 Task: Divide the project into sections like "Executive Summary," "Findings," "Recommendations," and "Appendix."
Action: Mouse moved to (470, 344)
Screenshot: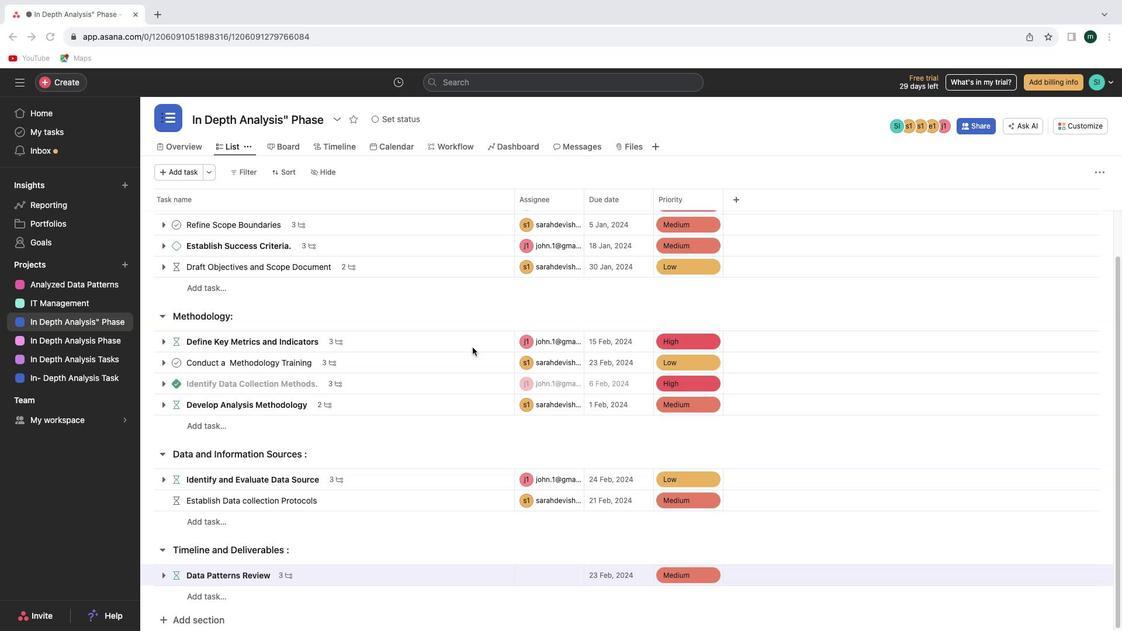 
Action: Mouse scrolled (470, 344) with delta (-2, -1)
Screenshot: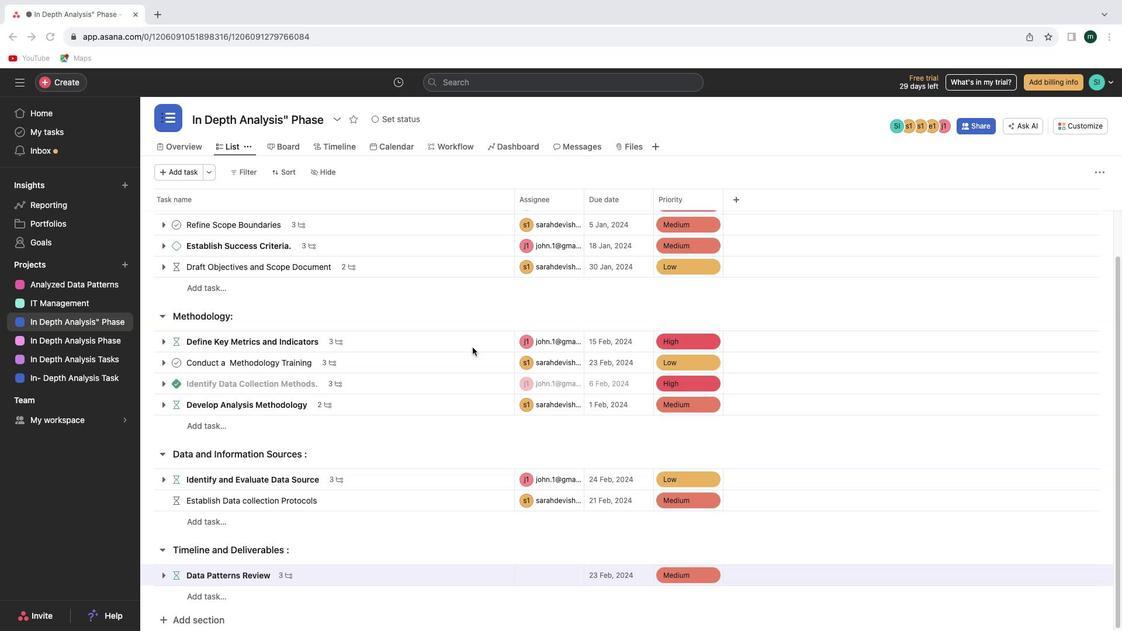 
Action: Mouse moved to (470, 344)
Screenshot: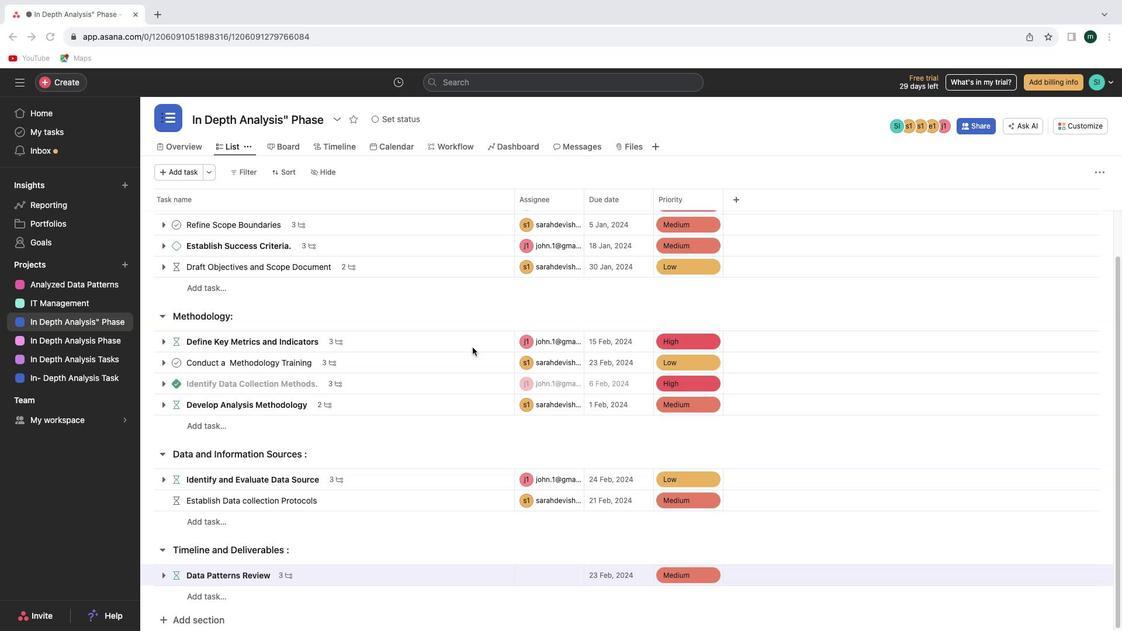
Action: Mouse scrolled (470, 344) with delta (-2, -1)
Screenshot: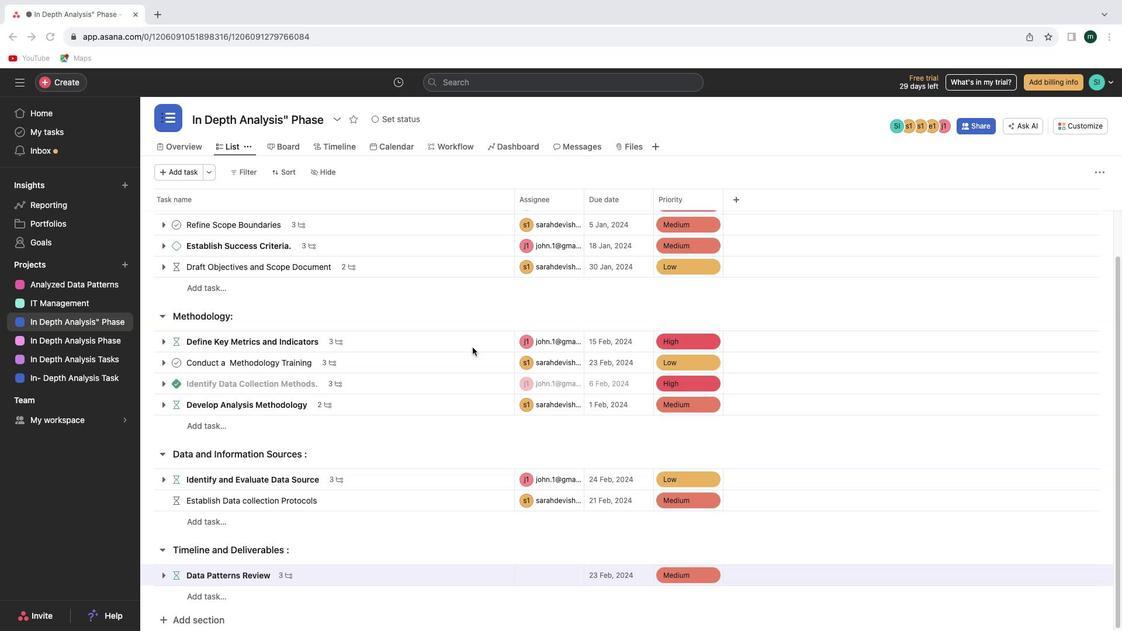 
Action: Mouse moved to (469, 345)
Screenshot: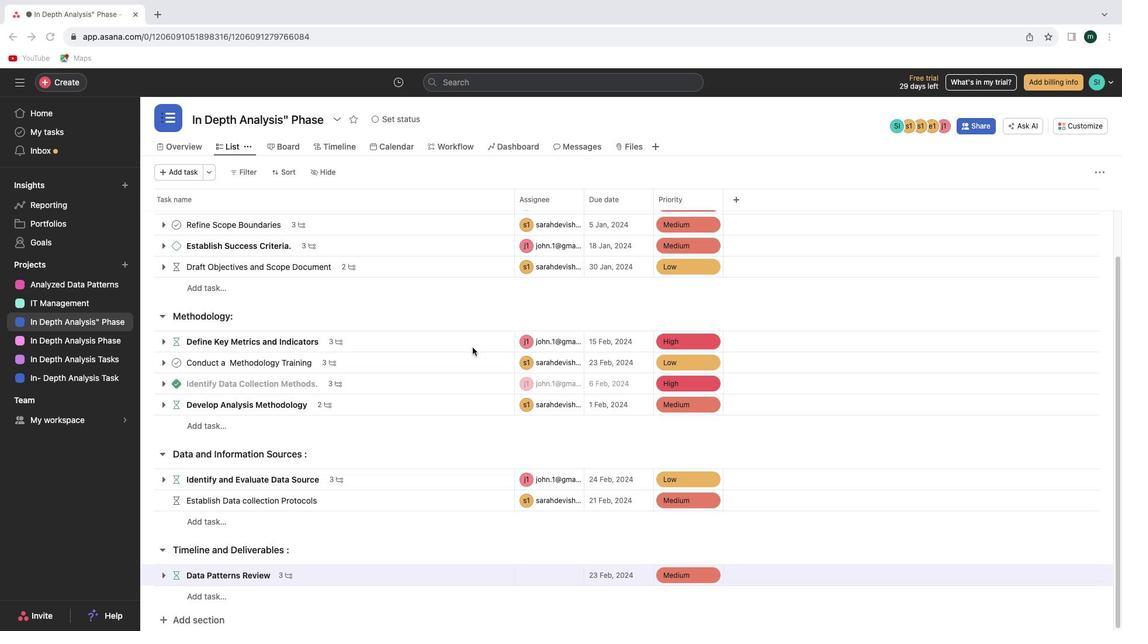 
Action: Mouse scrolled (469, 345) with delta (-2, 0)
Screenshot: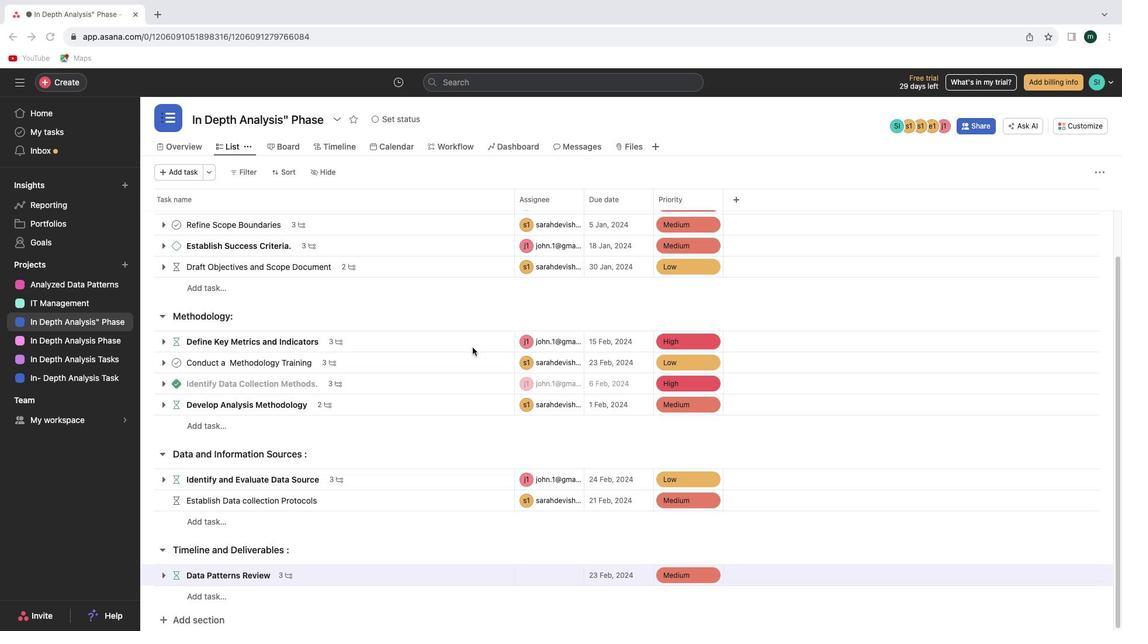 
Action: Mouse moved to (469, 345)
Screenshot: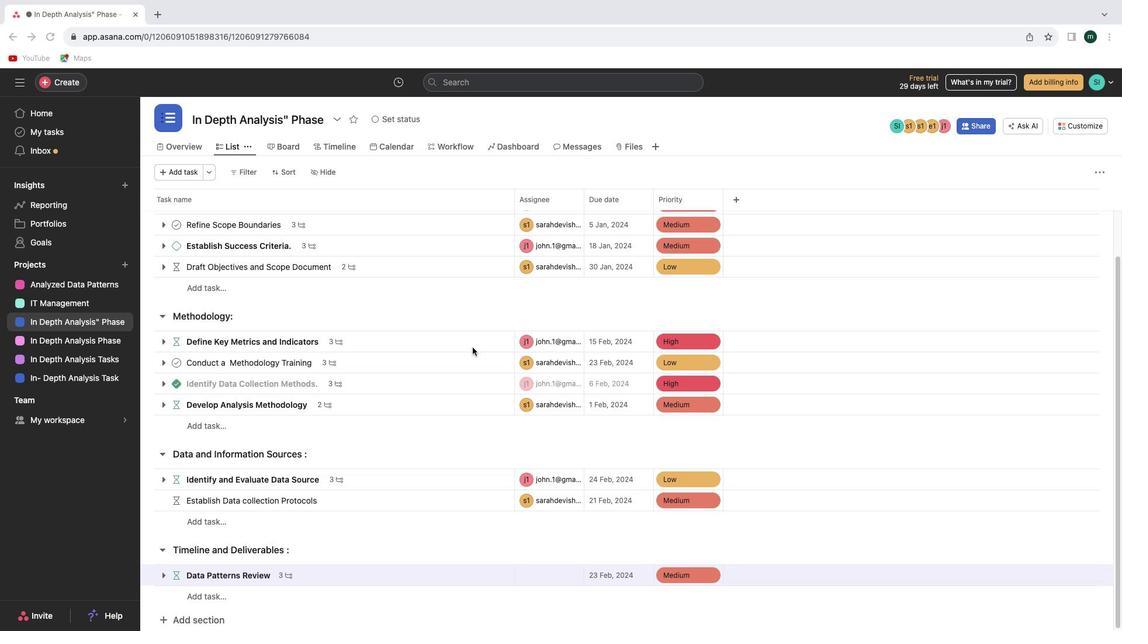
Action: Mouse scrolled (469, 345) with delta (-2, 0)
Screenshot: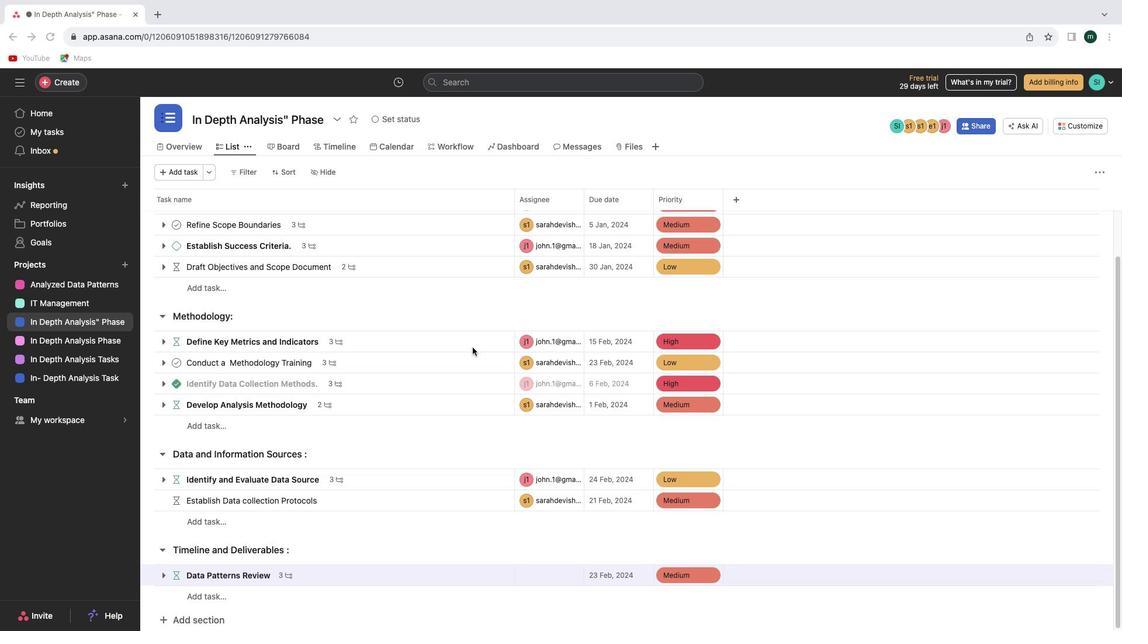 
Action: Mouse moved to (468, 347)
Screenshot: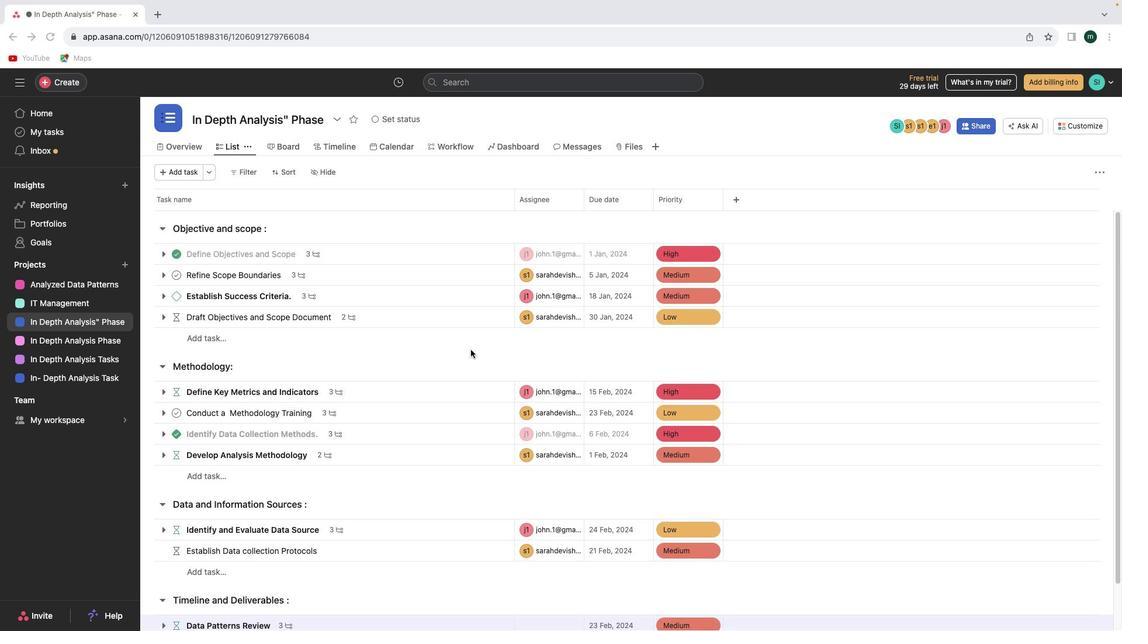 
Action: Mouse scrolled (468, 347) with delta (-2, -1)
Screenshot: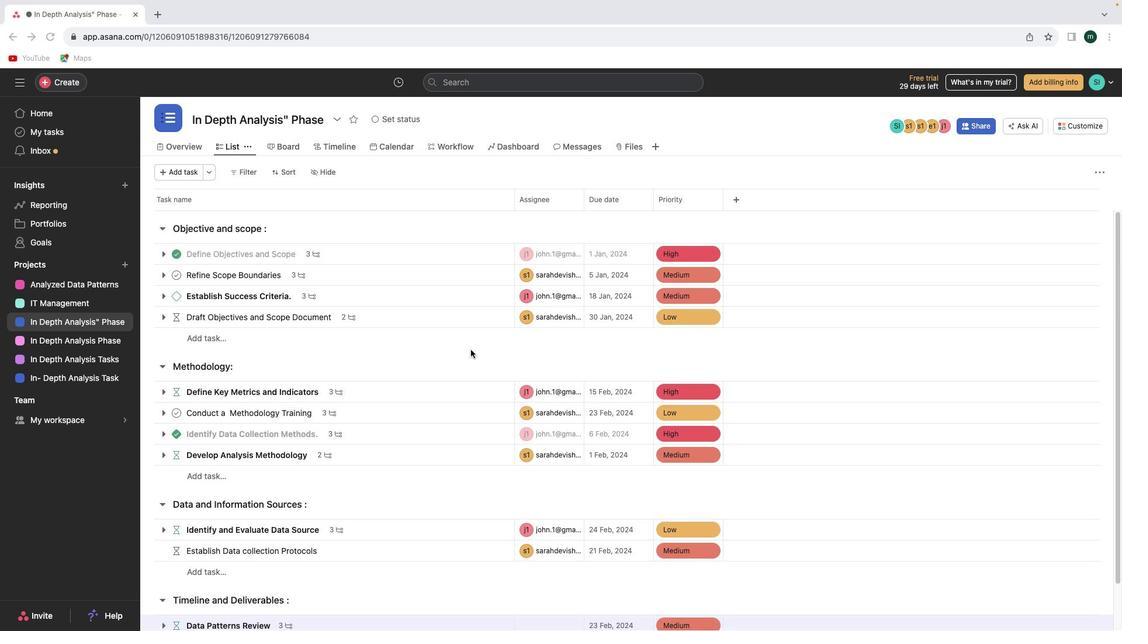 
Action: Mouse scrolled (468, 347) with delta (-2, -1)
Screenshot: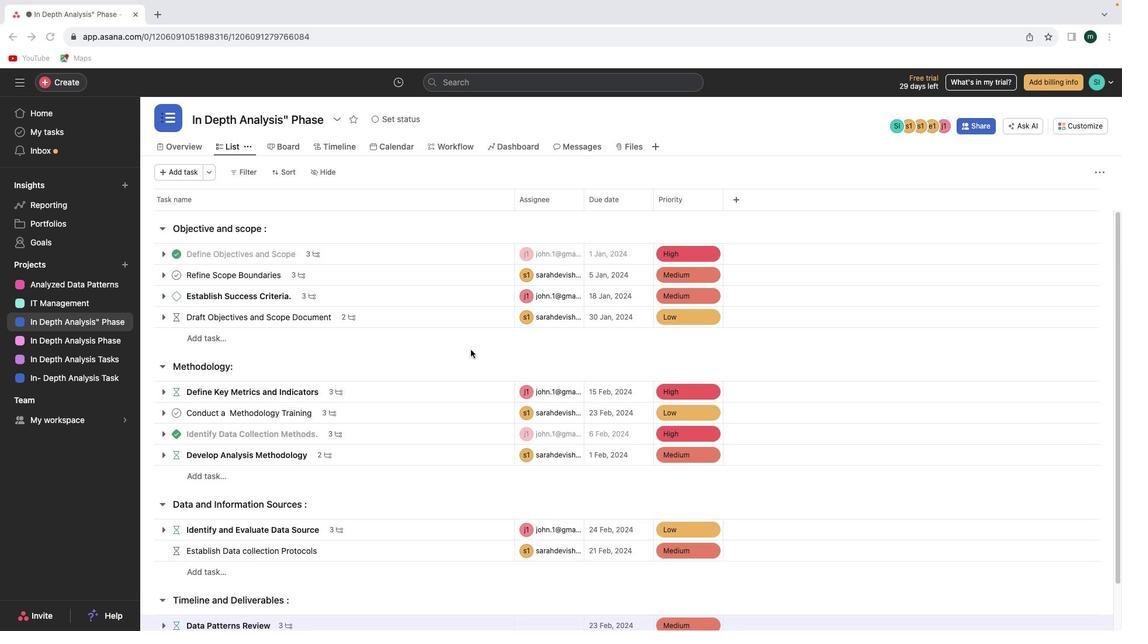 
Action: Mouse moved to (468, 347)
Screenshot: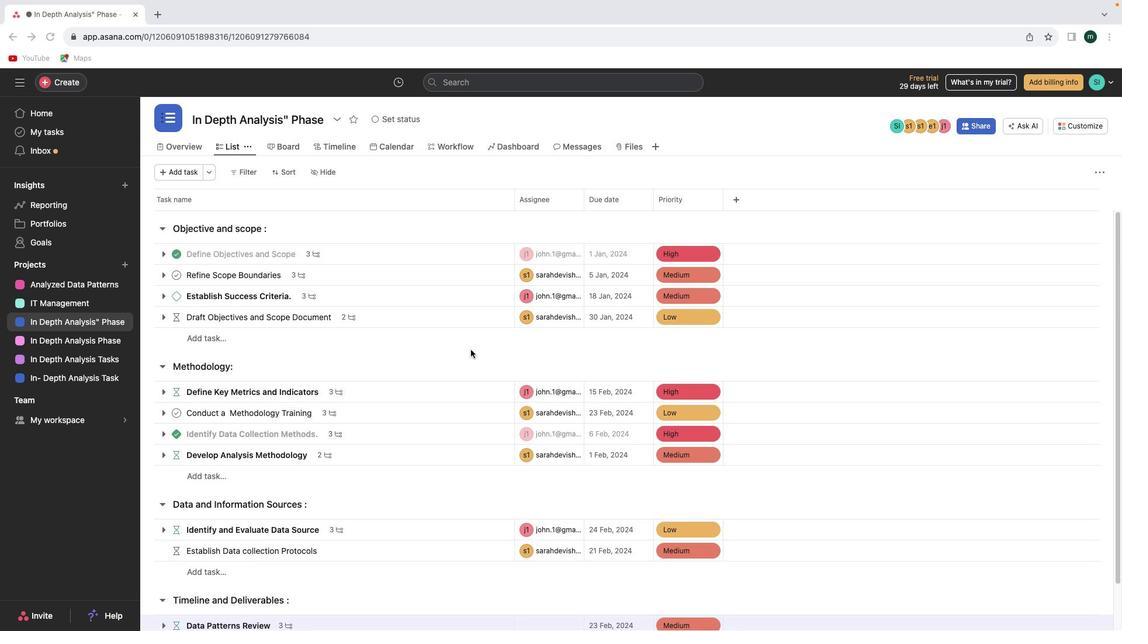 
Action: Mouse scrolled (468, 347) with delta (-2, 0)
Screenshot: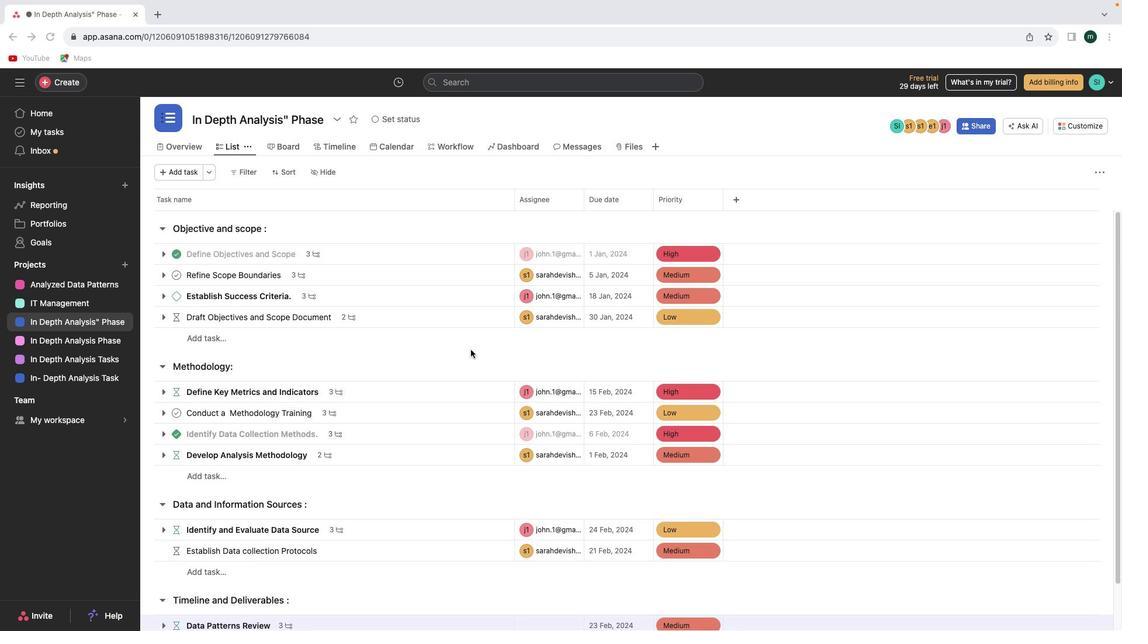 
Action: Mouse scrolled (468, 347) with delta (-2, 0)
Screenshot: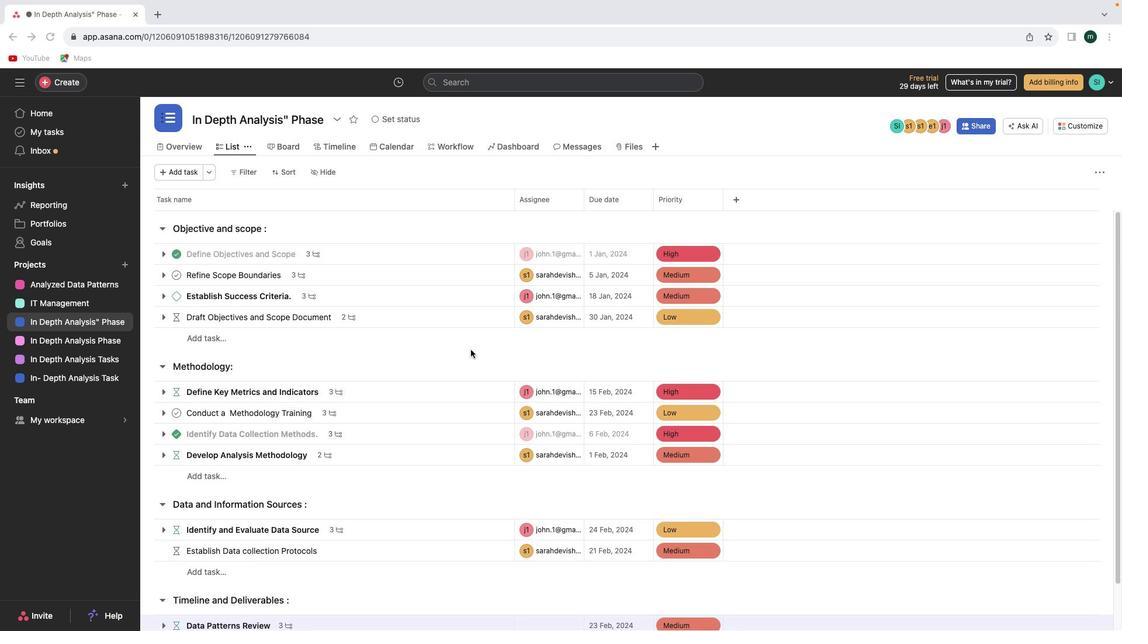 
Action: Mouse moved to (382, 280)
Screenshot: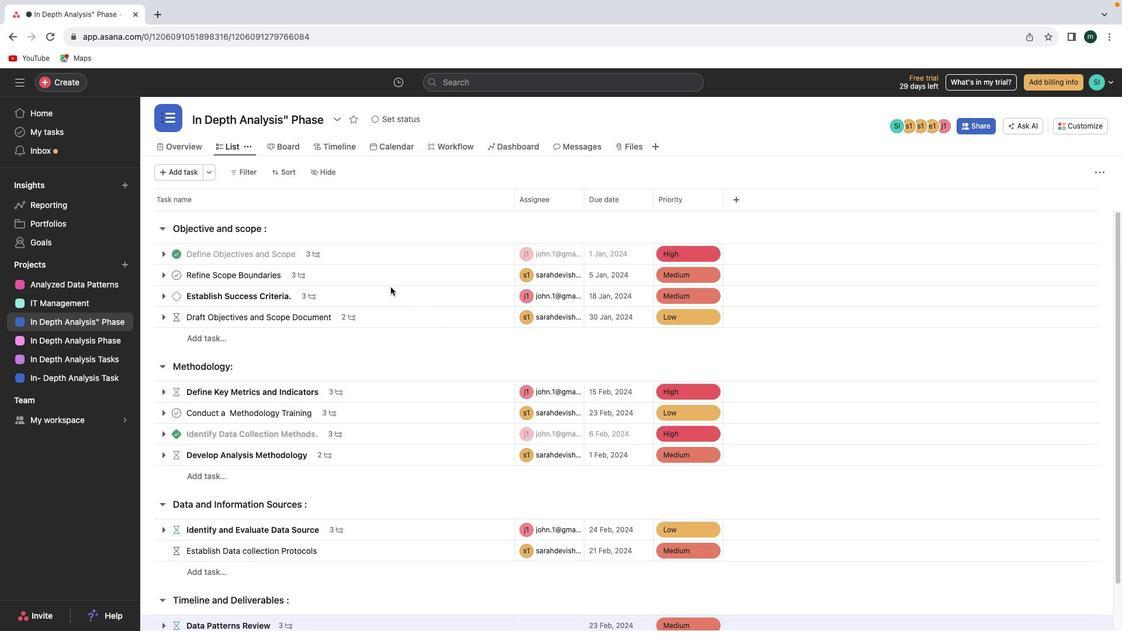 
Action: Mouse pressed left at (382, 280)
Screenshot: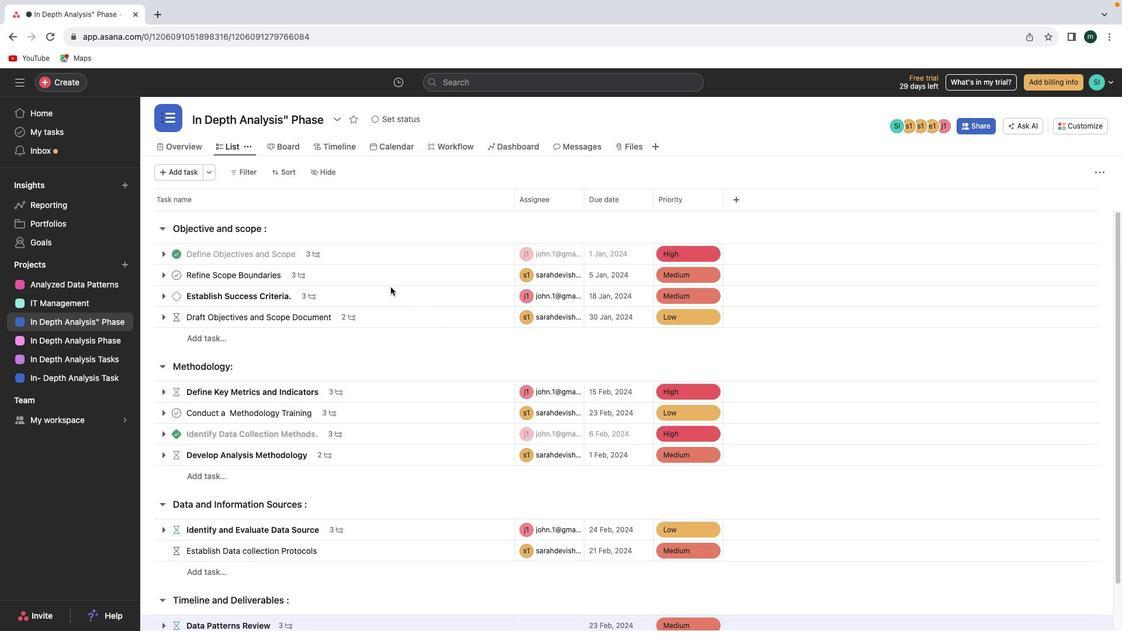 
Action: Mouse moved to (257, 221)
Screenshot: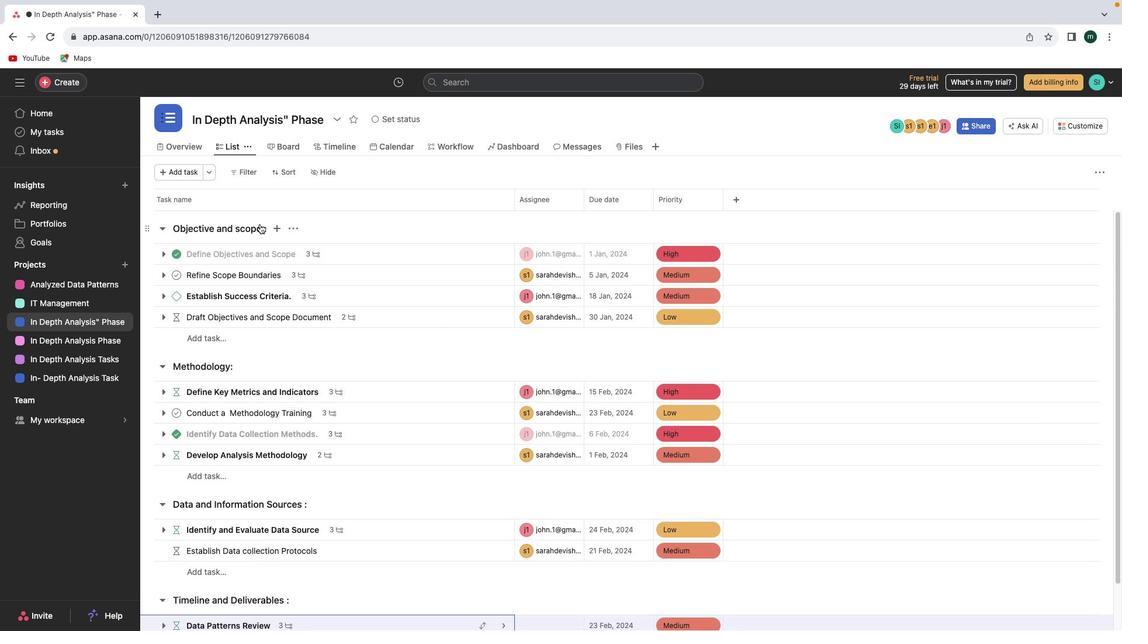 
Action: Mouse pressed left at (257, 221)
Screenshot: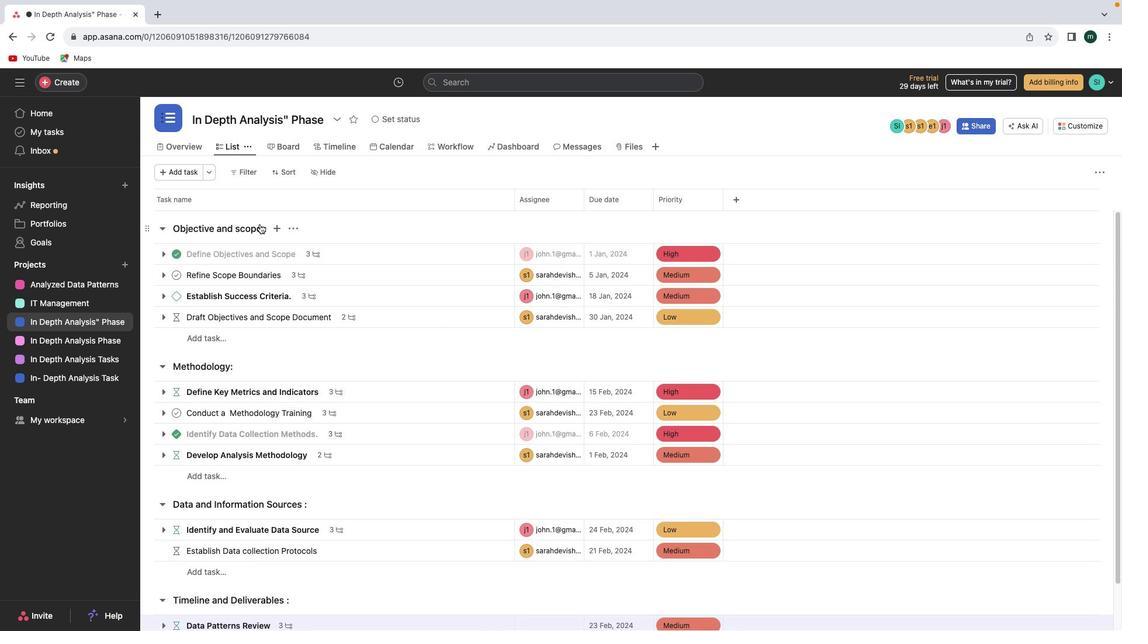 
Action: Mouse moved to (256, 221)
Screenshot: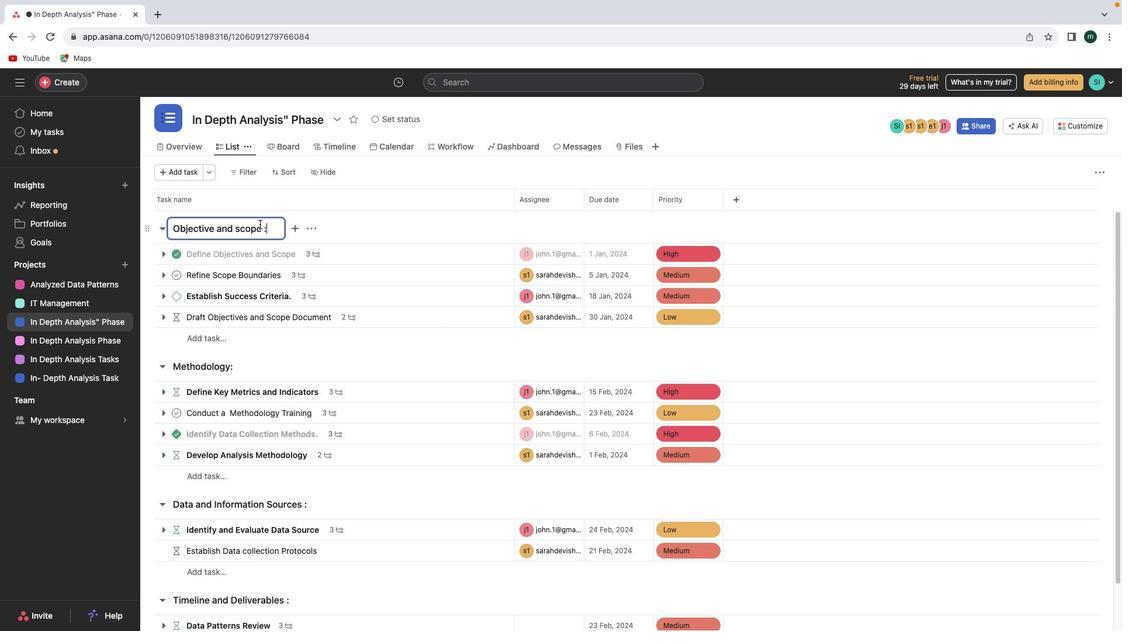 
Action: Mouse pressed left at (256, 221)
Screenshot: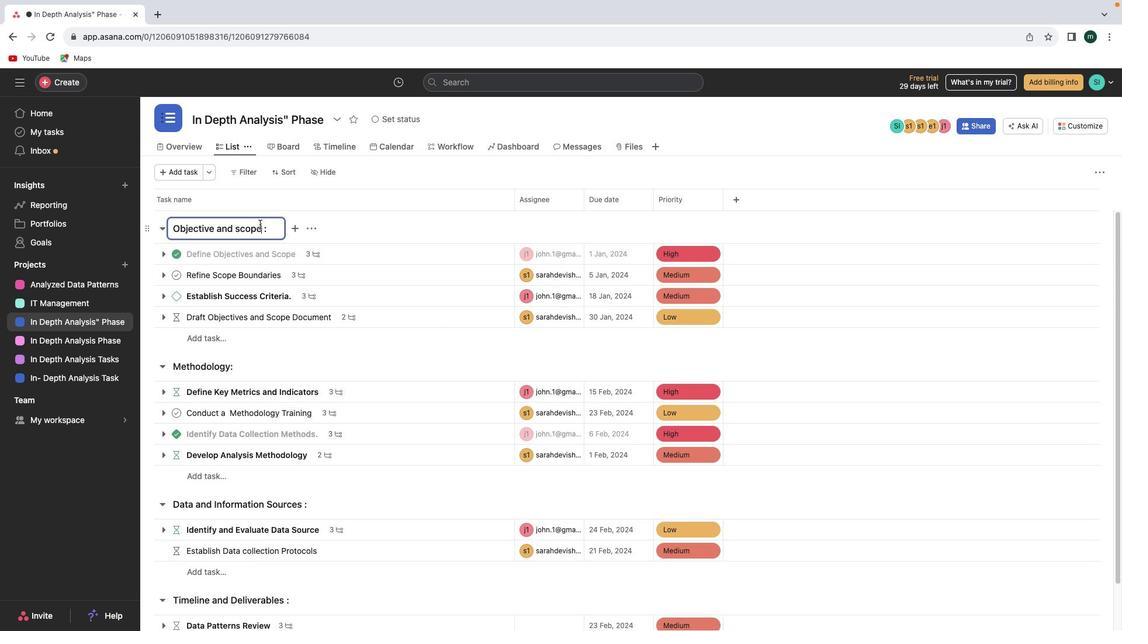 
Action: Mouse moved to (256, 225)
Screenshot: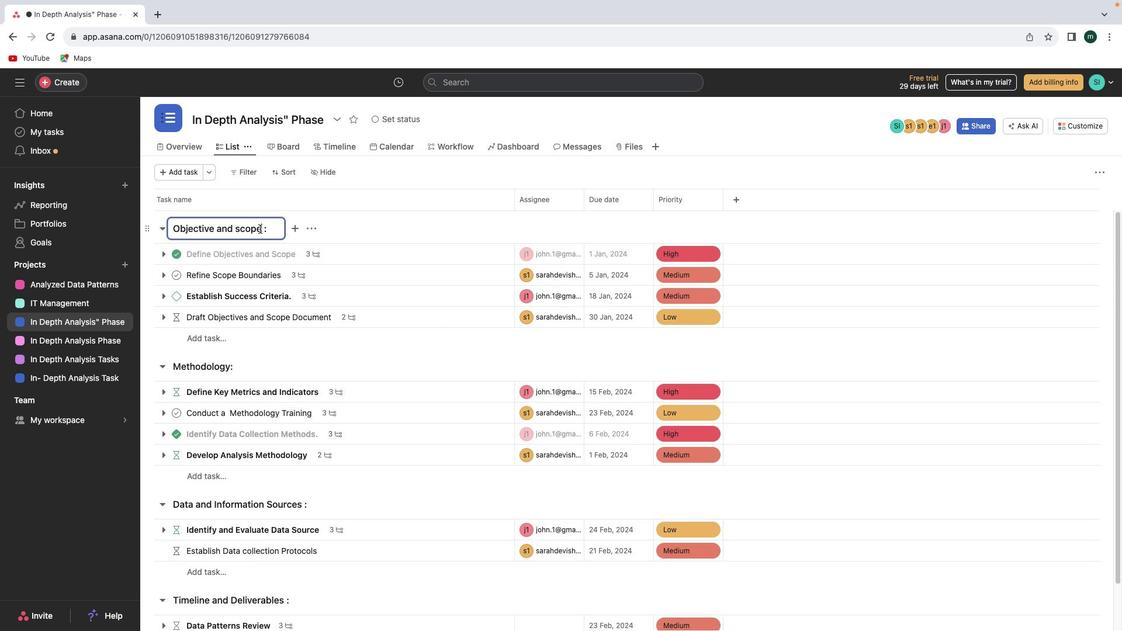 
Action: Mouse pressed left at (256, 225)
Screenshot: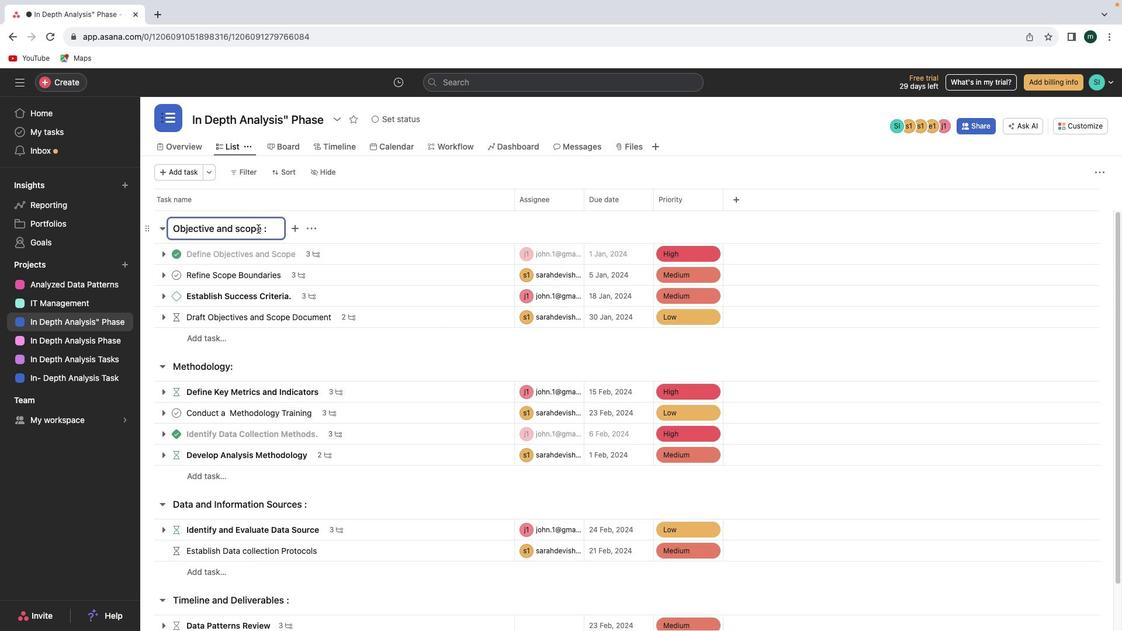 
Action: Mouse moved to (179, 209)
Screenshot: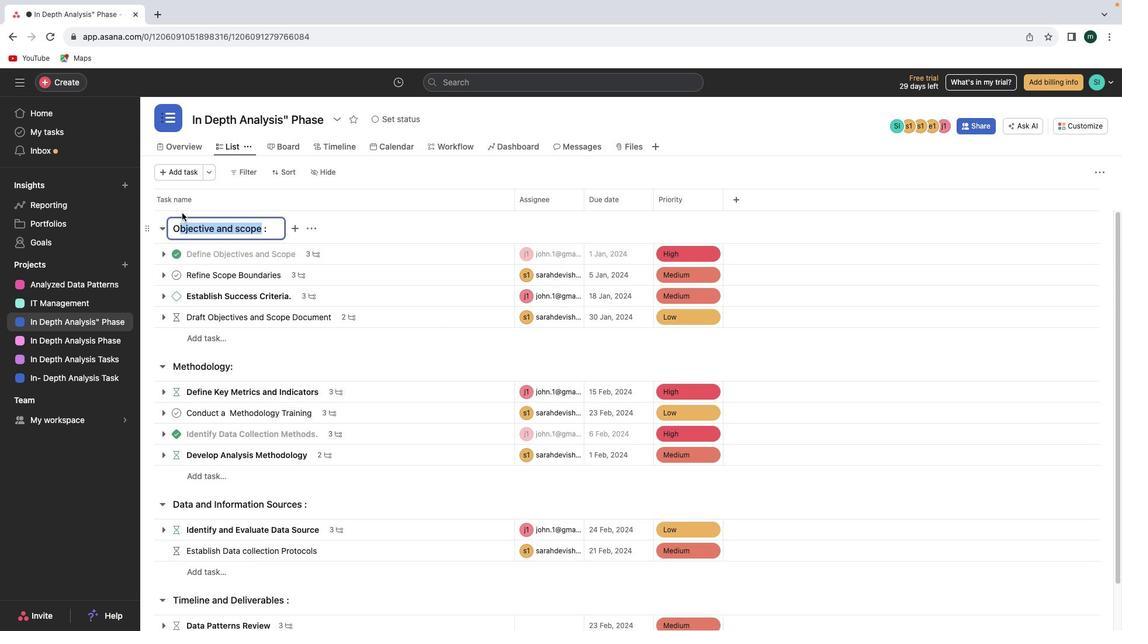 
Action: Key pressed Key.shift'E''x''e''c'Key.backspaceKey.backspaceKey.backspaceKey.backspaceKey.backspaceKey.shift'E''c'Key.backspace'x''e''c''u''t''i''v''e'Key.spaceKey.shift'S''u''m''m''a''r''y'
Screenshot: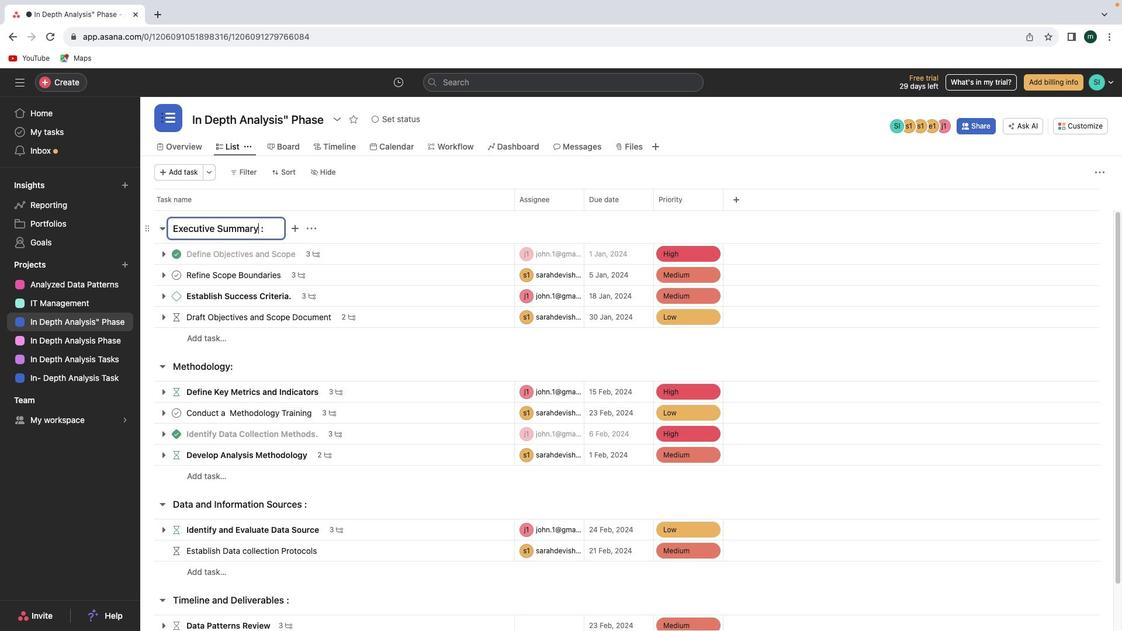 
Action: Mouse moved to (208, 366)
Screenshot: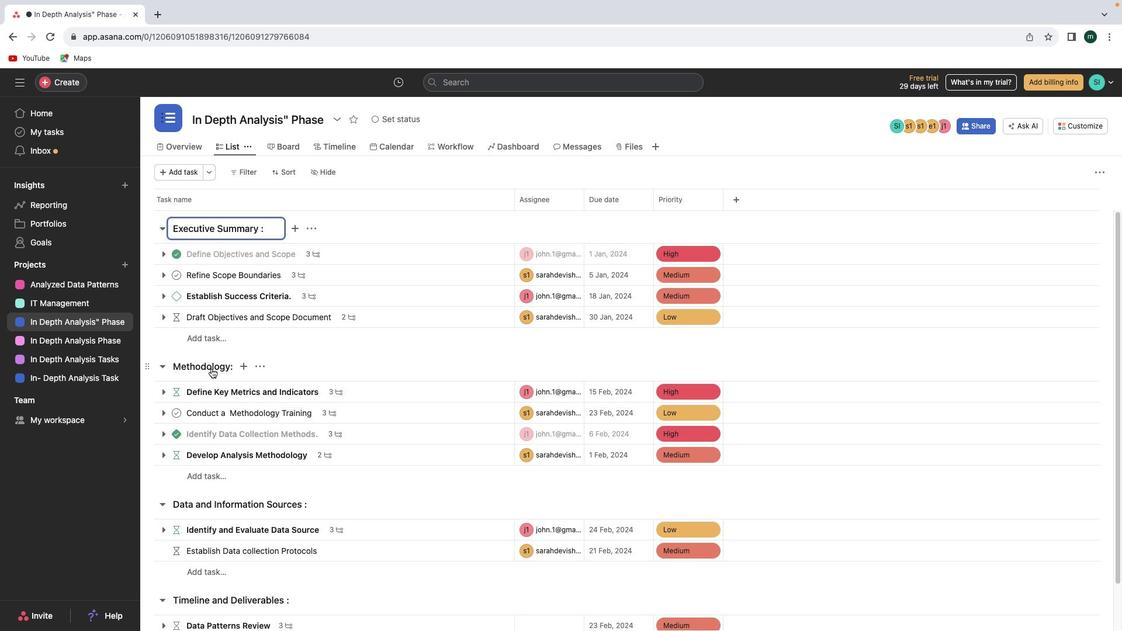 
Action: Mouse pressed left at (208, 366)
Screenshot: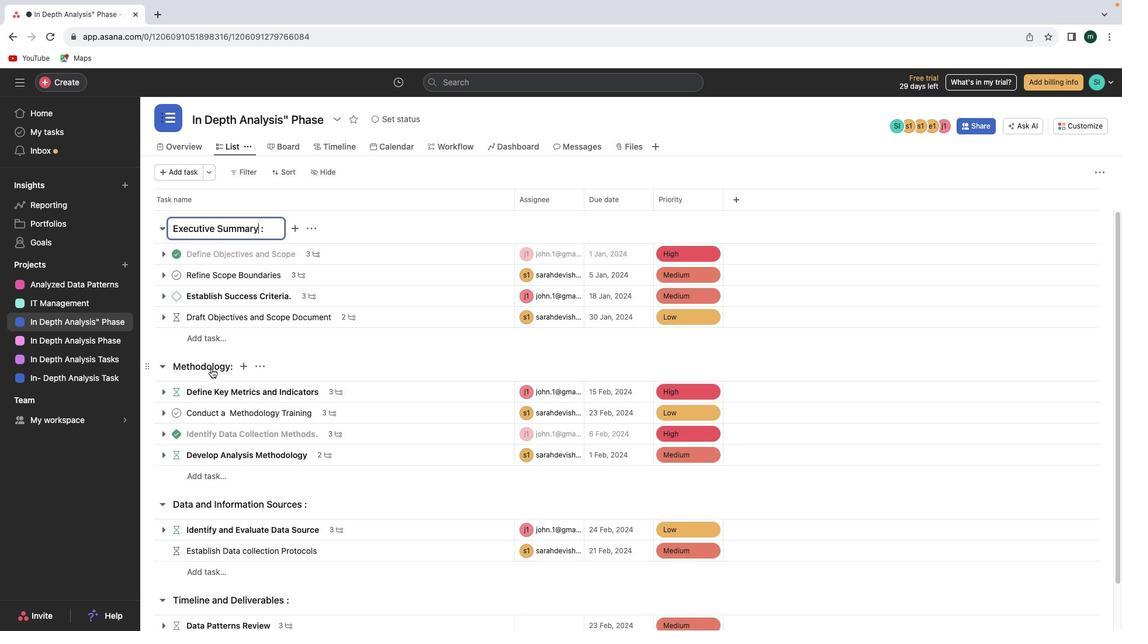 
Action: Mouse pressed left at (208, 366)
Screenshot: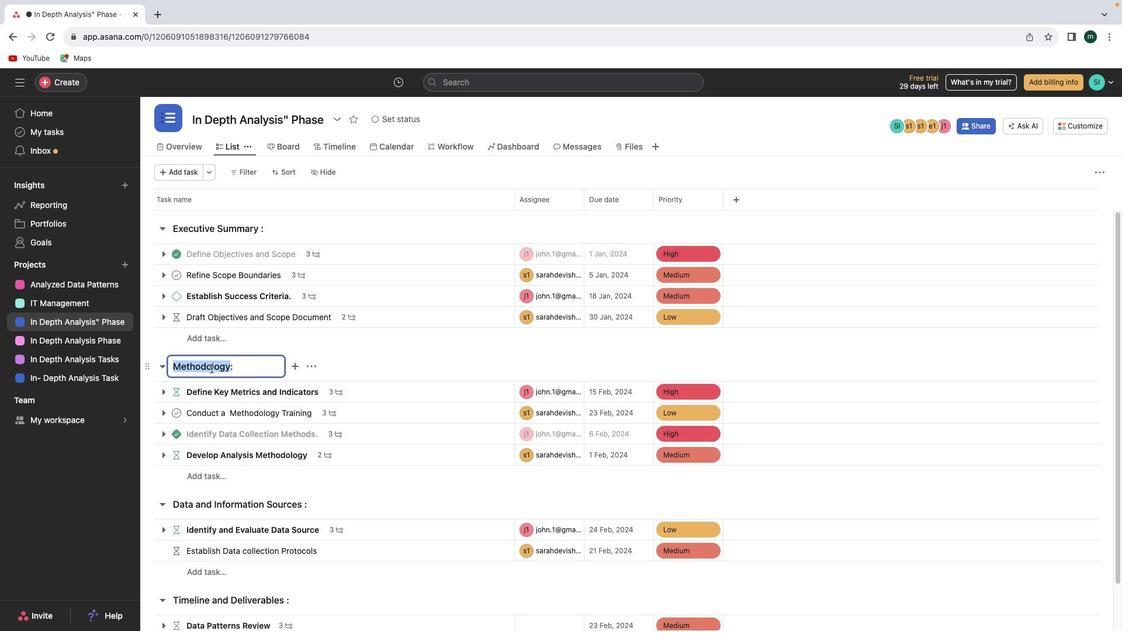 
Action: Mouse moved to (225, 362)
Screenshot: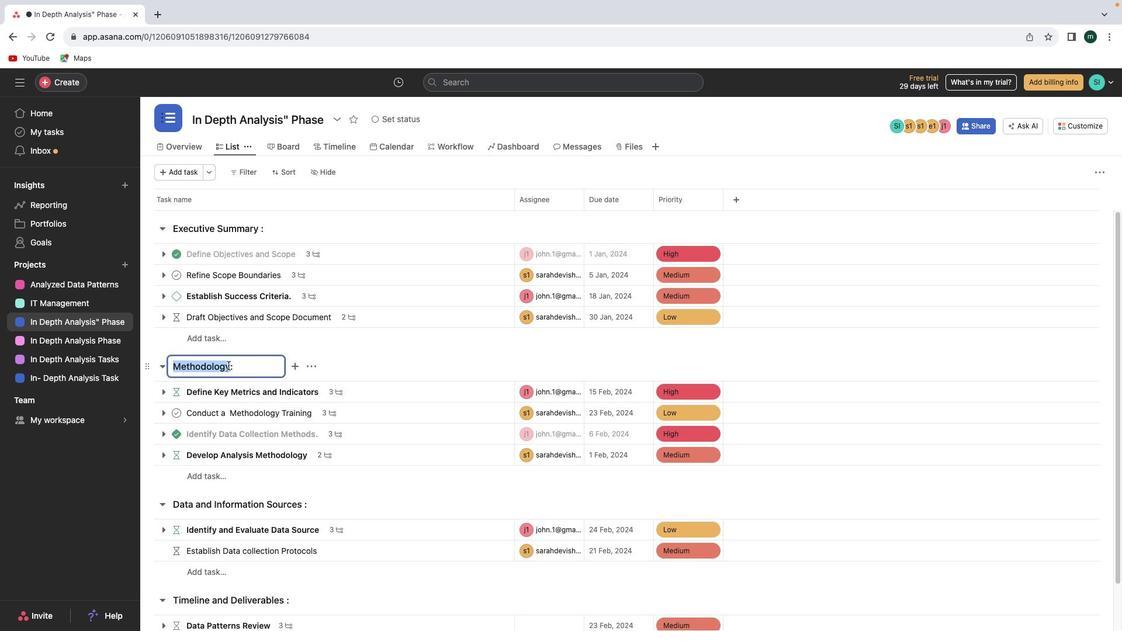 
Action: Key pressed Key.backspaceKey.shift'F''i''n''f''i'Key.backspaceKey.backspace'd''i''n''g''s'
Screenshot: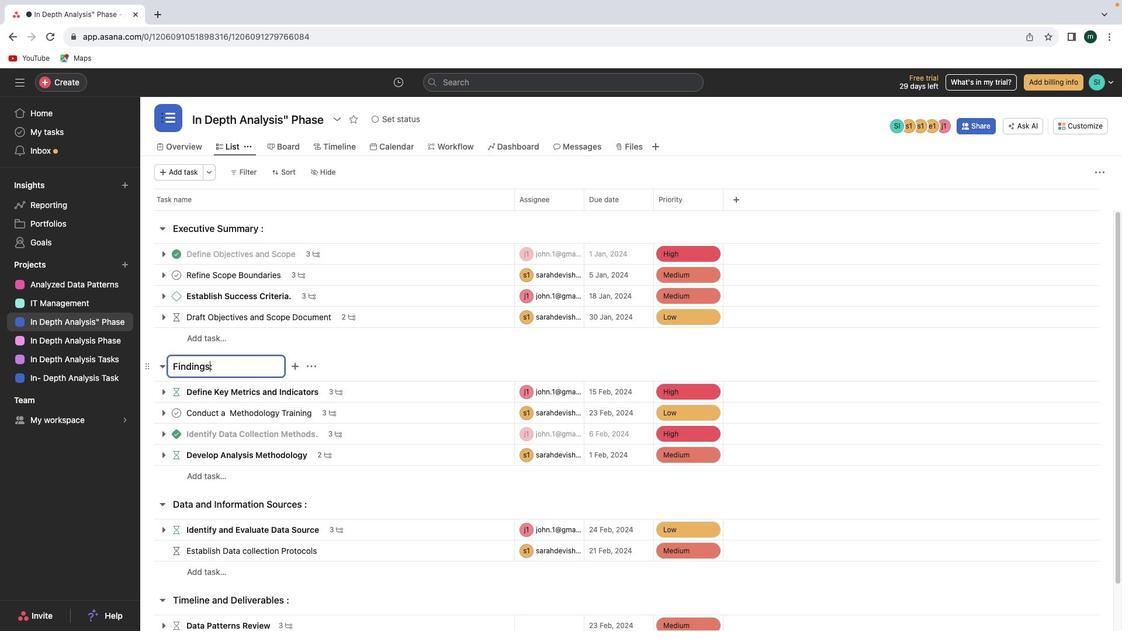 
Action: Mouse moved to (256, 503)
Screenshot: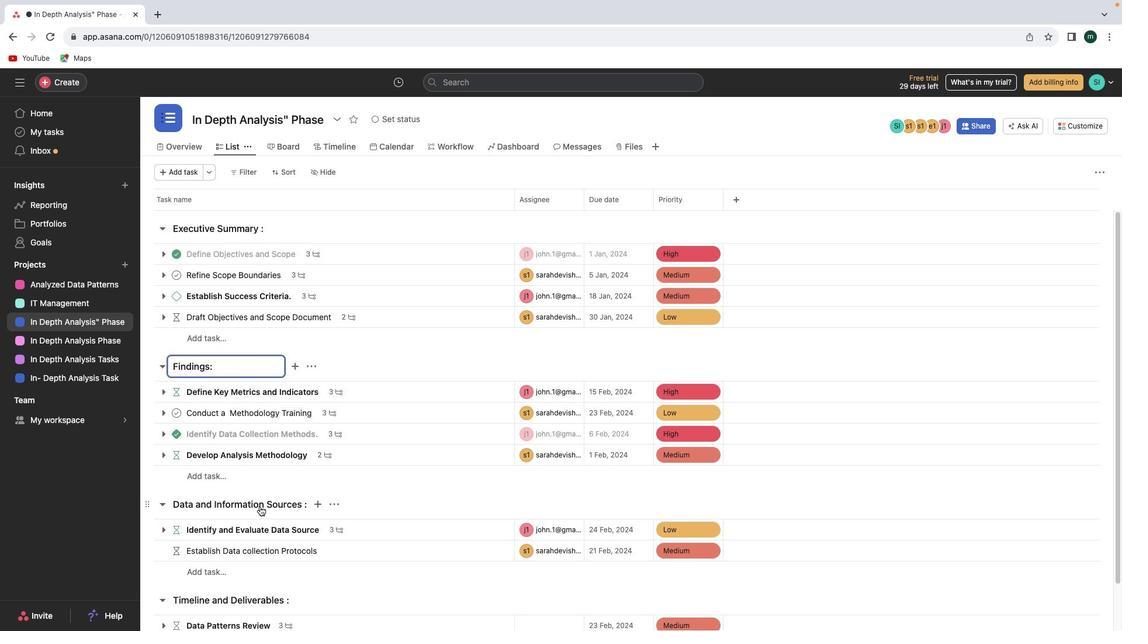 
Action: Mouse pressed left at (256, 503)
Screenshot: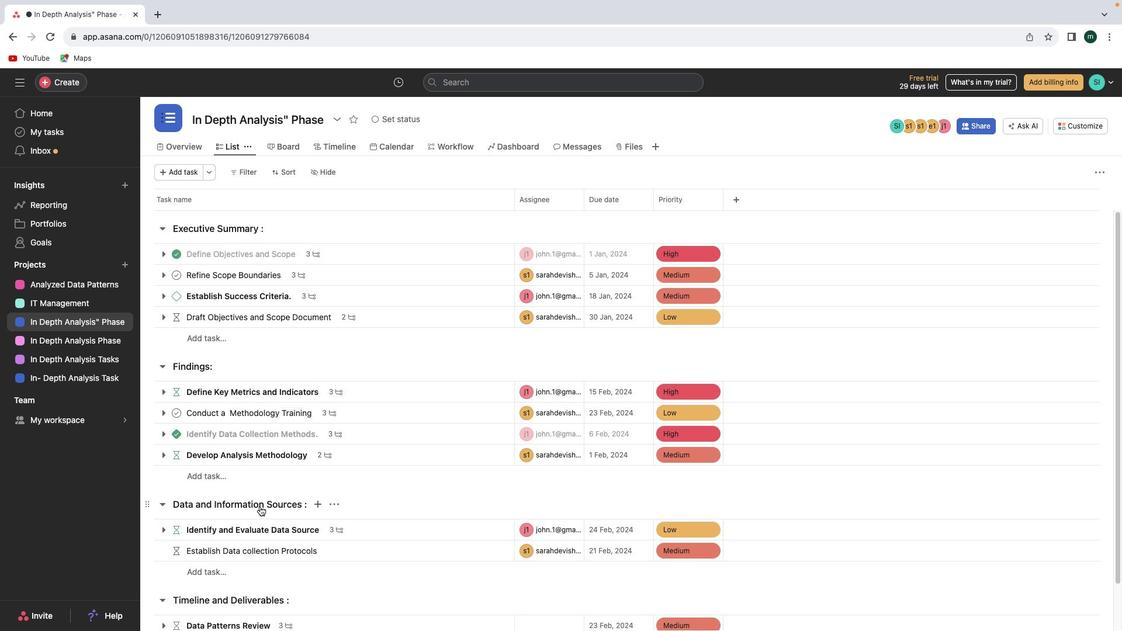 
Action: Mouse pressed left at (256, 503)
Screenshot: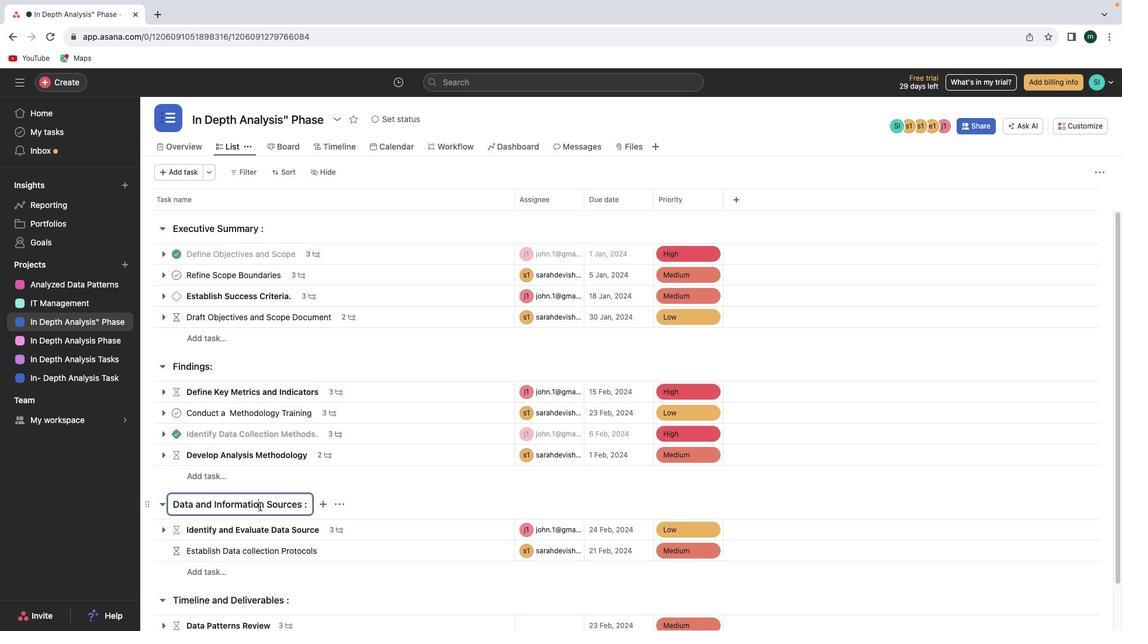 
Action: Mouse moved to (298, 502)
Screenshot: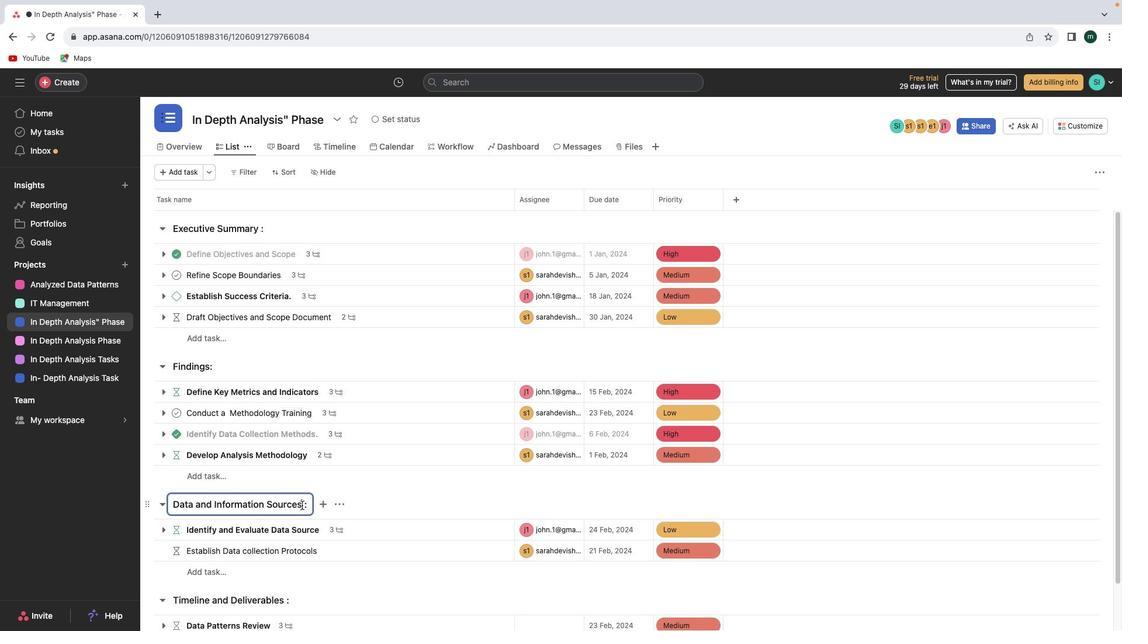 
Action: Mouse pressed left at (298, 502)
Screenshot: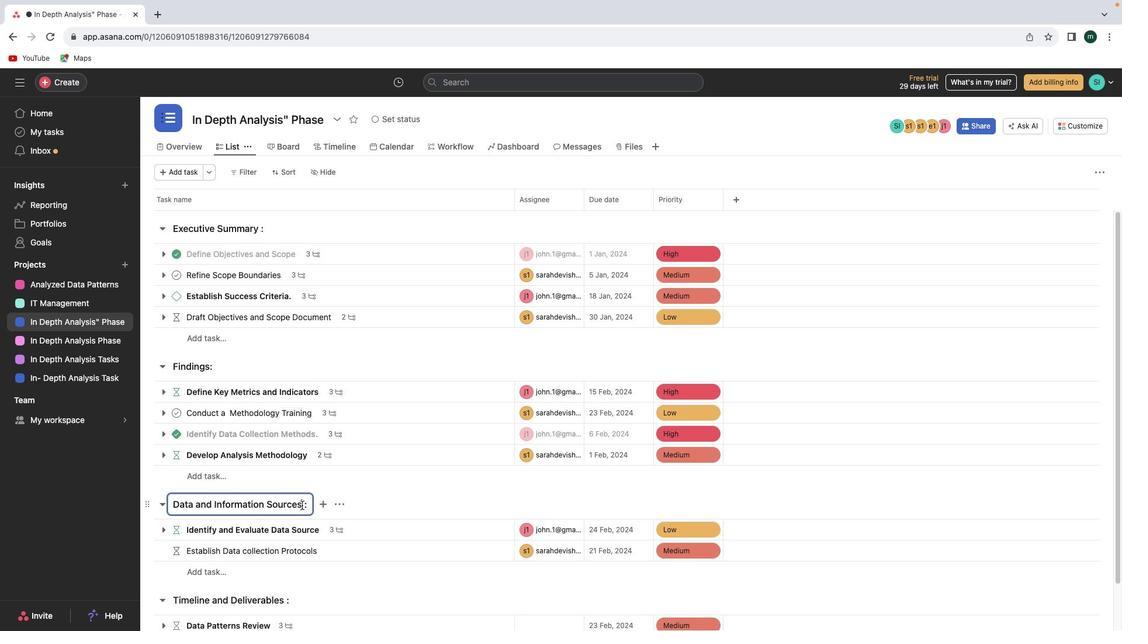 
Action: Mouse moved to (163, 495)
Screenshot: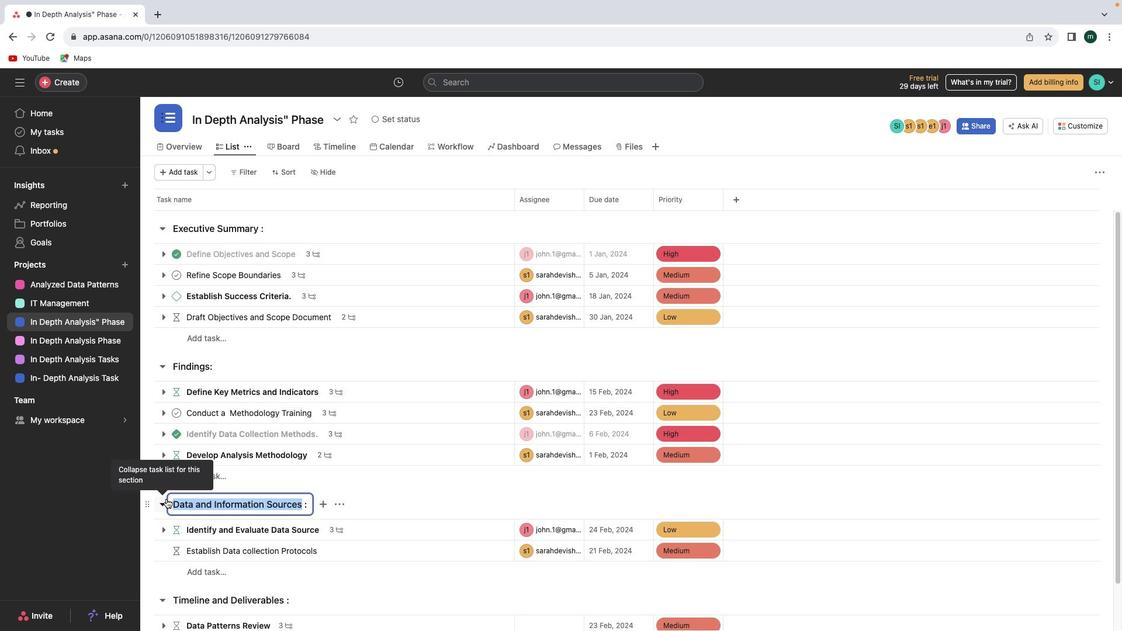 
Action: Key pressed Key.shift'R''e''c''o''m''m''e''n''a'Key.backspace'd''a''t''i''o''n''s'
Screenshot: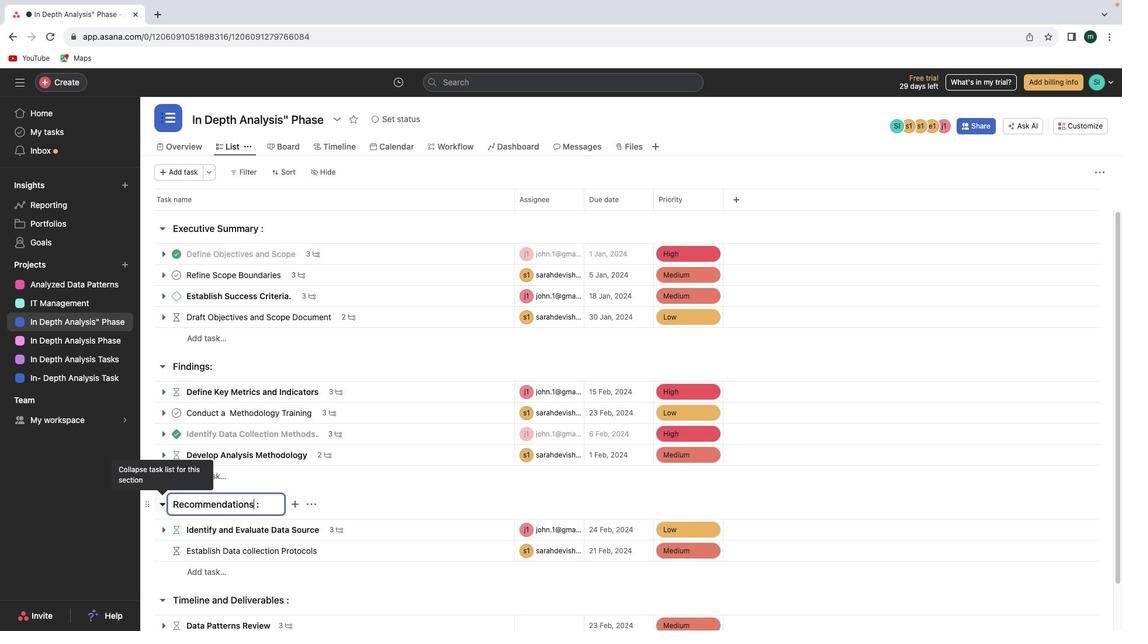 
Action: Mouse moved to (377, 491)
Screenshot: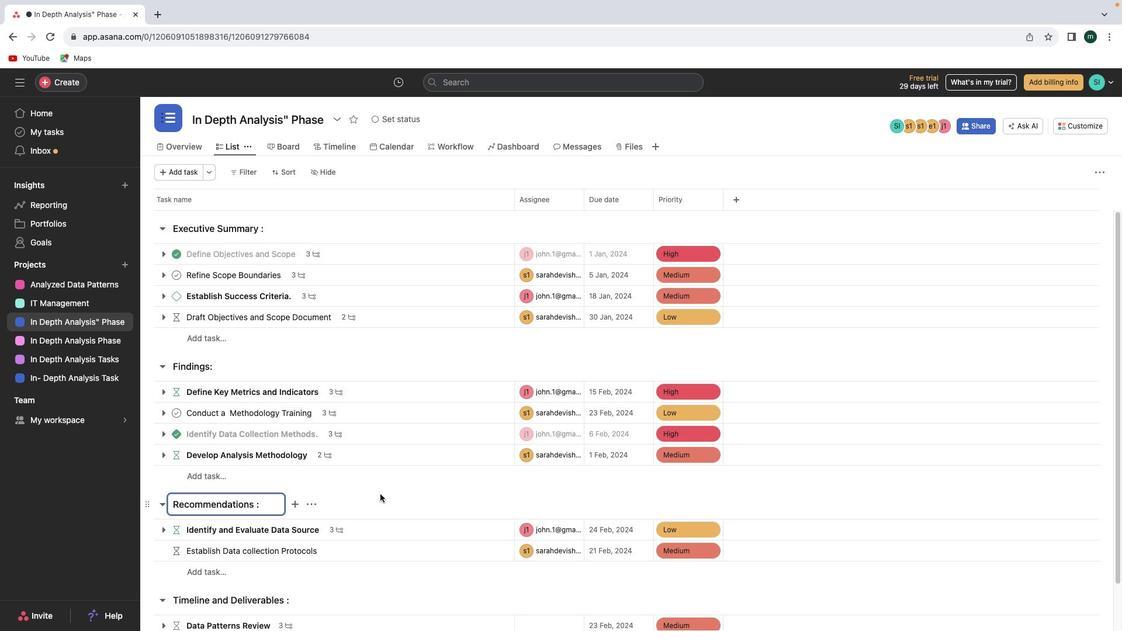 
Action: Mouse pressed left at (377, 491)
Screenshot: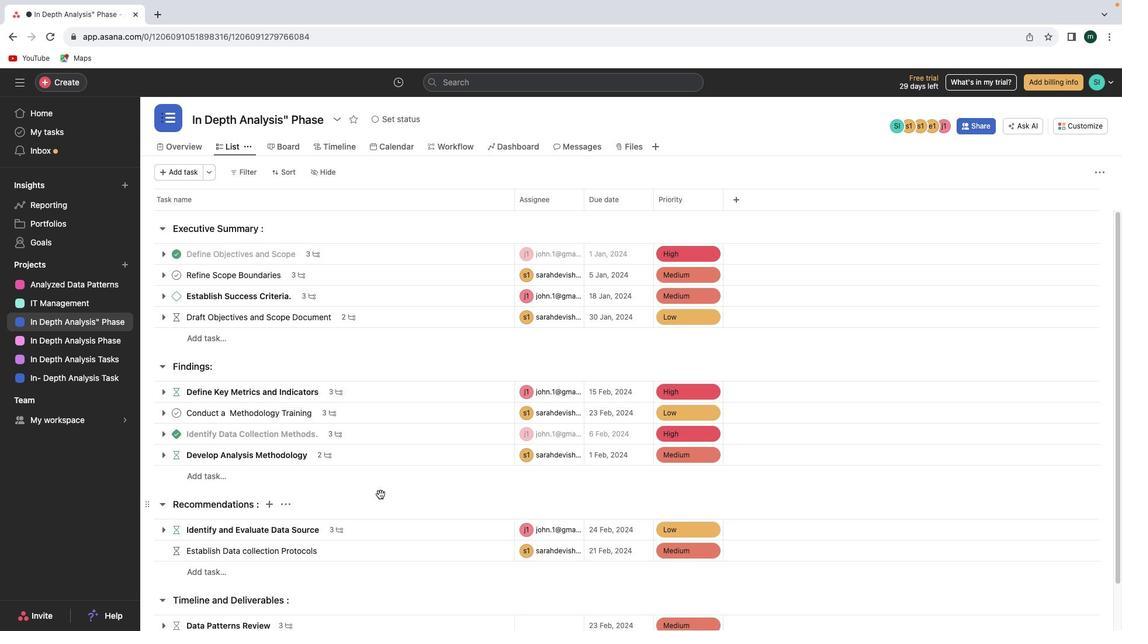 
Action: Mouse moved to (230, 580)
Screenshot: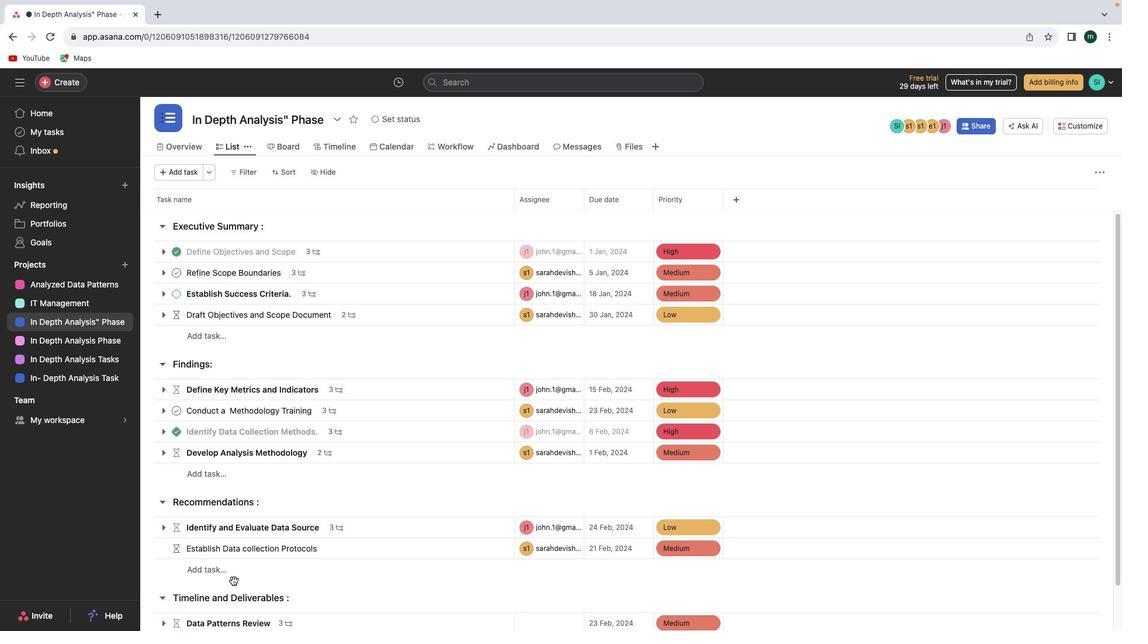 
Action: Mouse scrolled (230, 580) with delta (-2, -2)
Screenshot: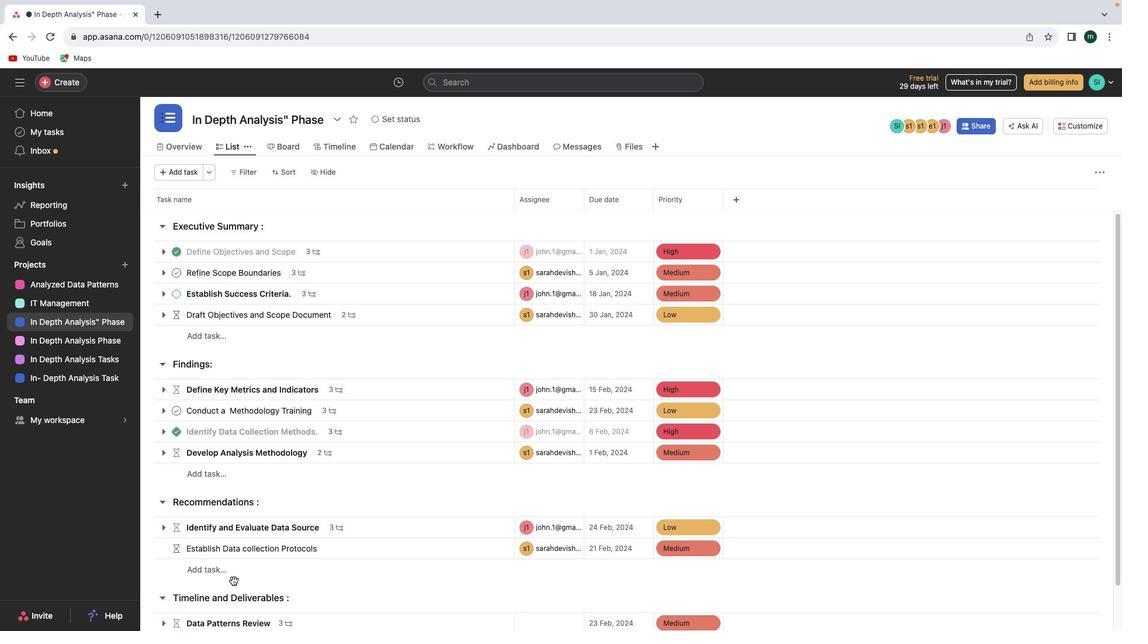 
Action: Mouse scrolled (230, 580) with delta (-2, -2)
Screenshot: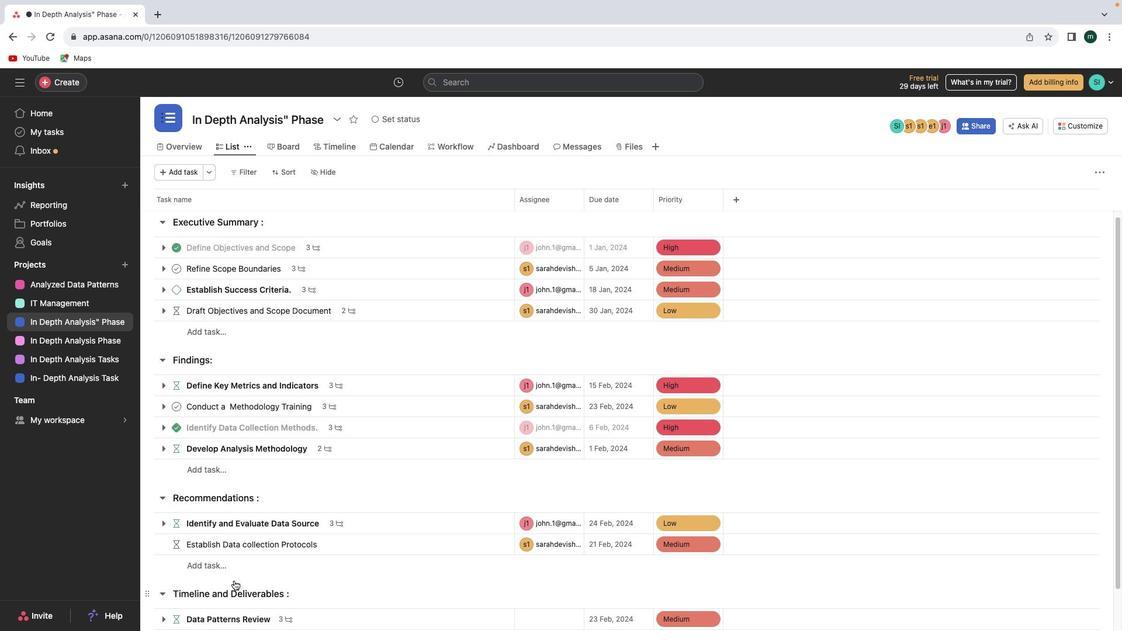 
Action: Mouse moved to (231, 578)
Screenshot: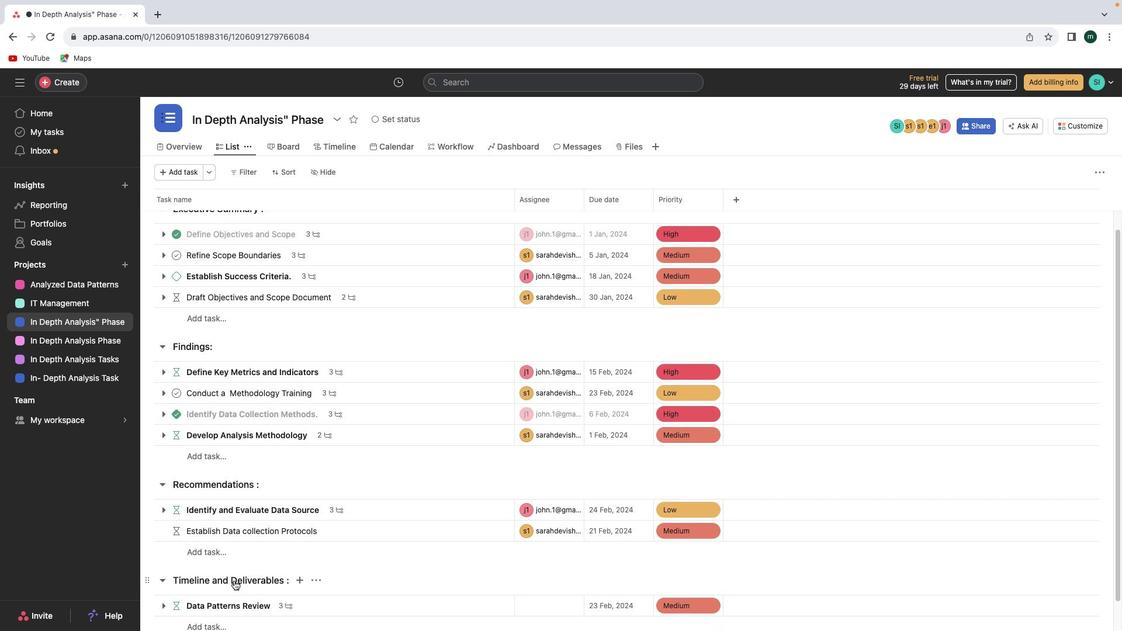 
Action: Mouse scrolled (231, 578) with delta (-2, -2)
Screenshot: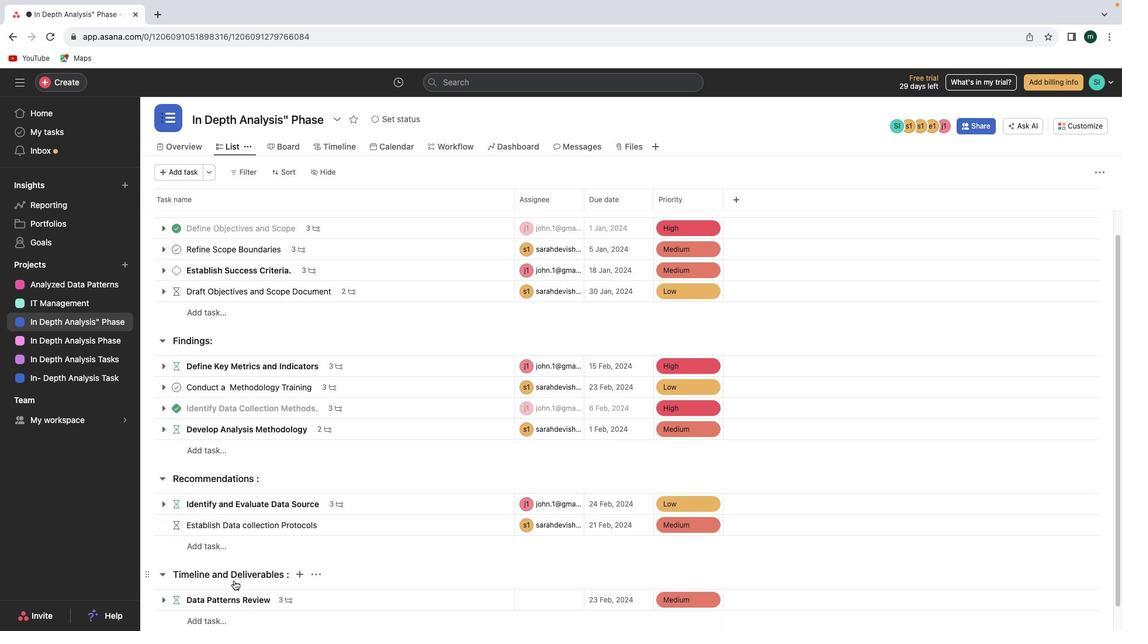 
Action: Mouse scrolled (231, 578) with delta (-2, -2)
Screenshot: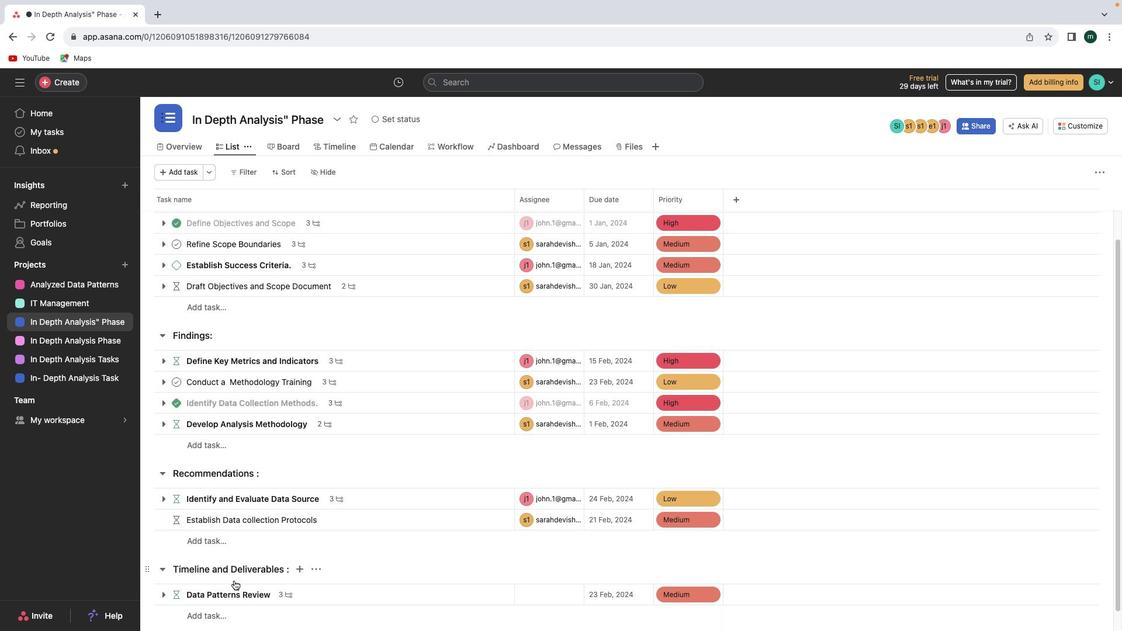 
Action: Mouse moved to (238, 554)
Screenshot: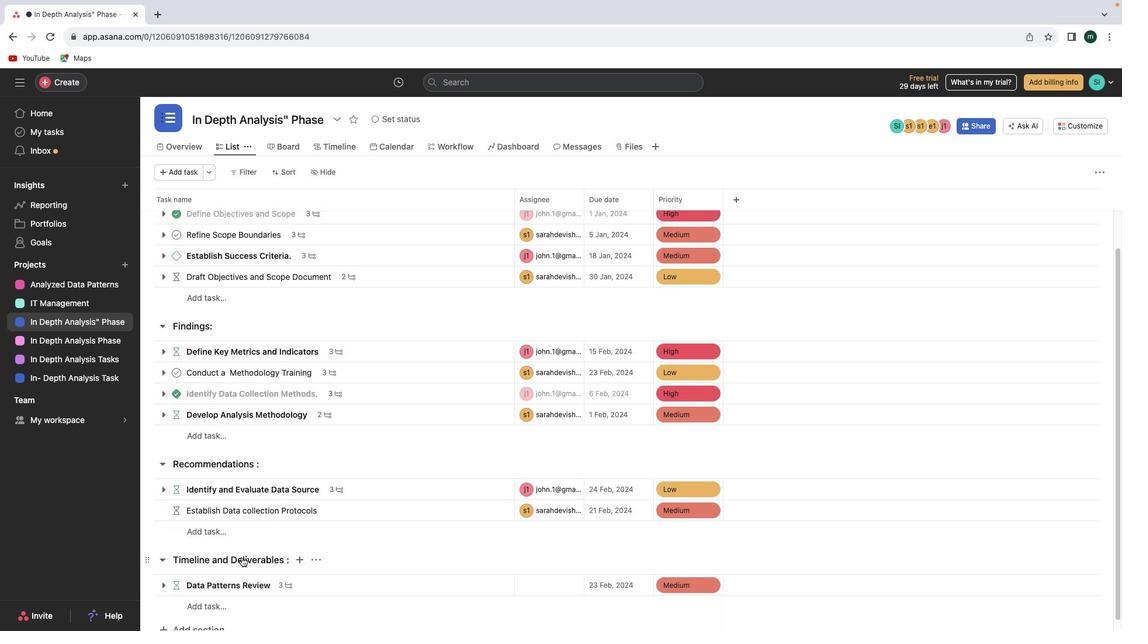 
Action: Mouse pressed left at (238, 554)
Screenshot: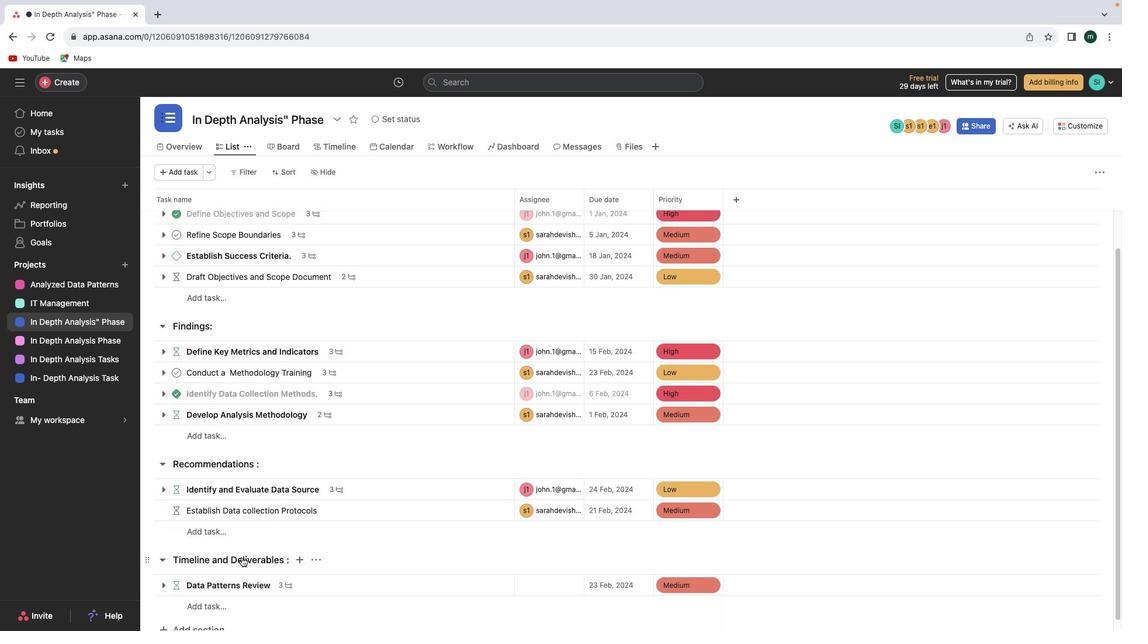 
Action: Mouse moved to (170, 556)
Screenshot: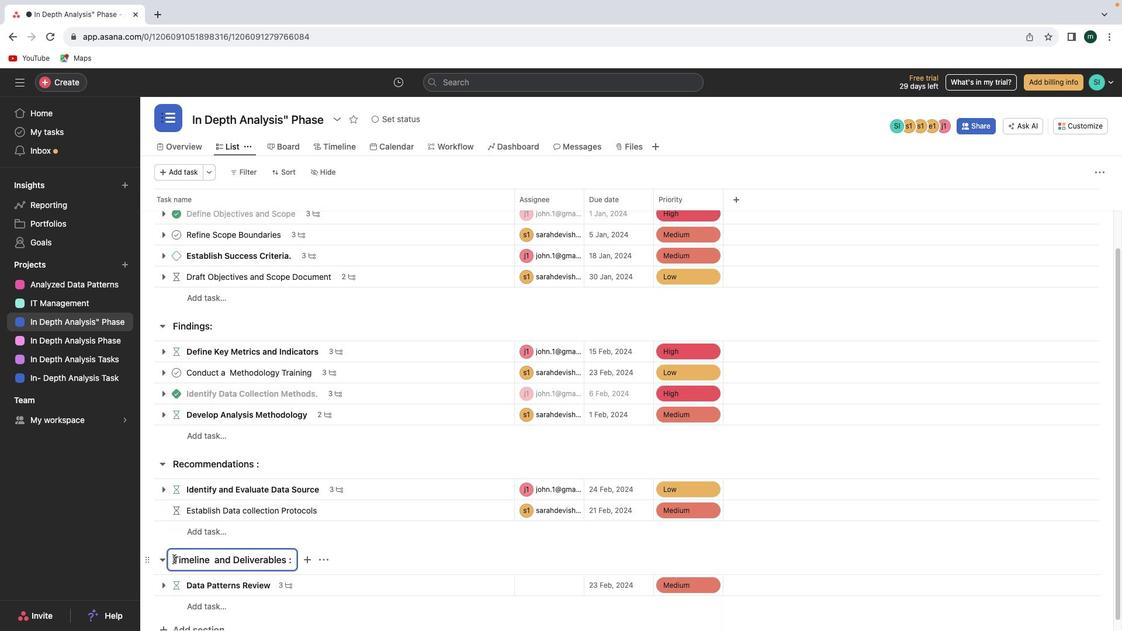 
Action: Mouse pressed left at (170, 556)
Screenshot: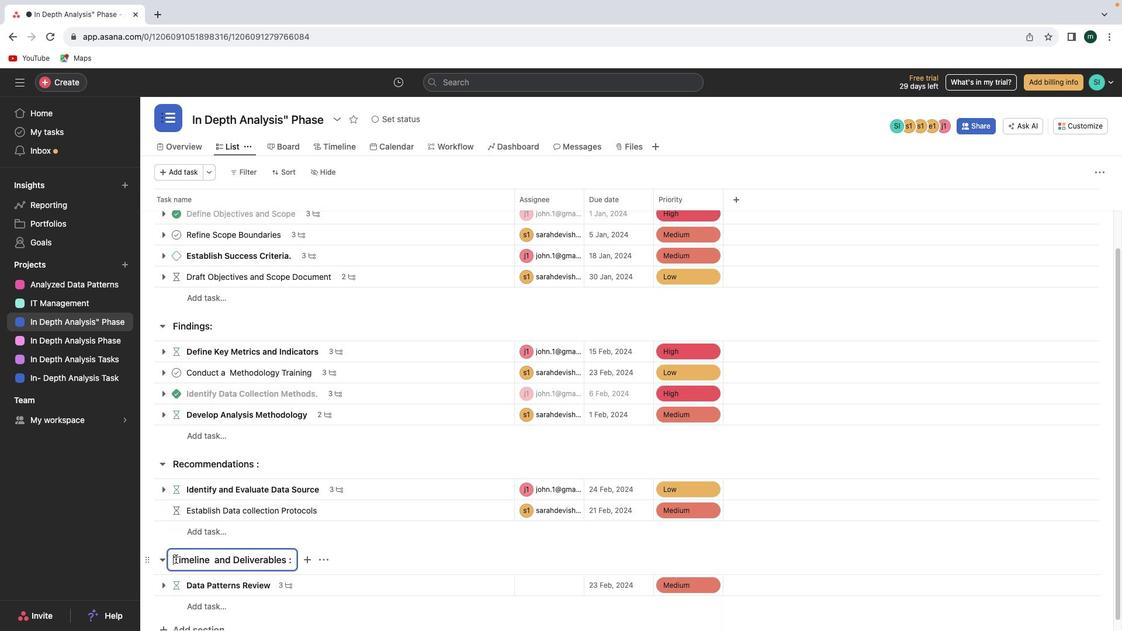 
Action: Mouse moved to (285, 552)
Screenshot: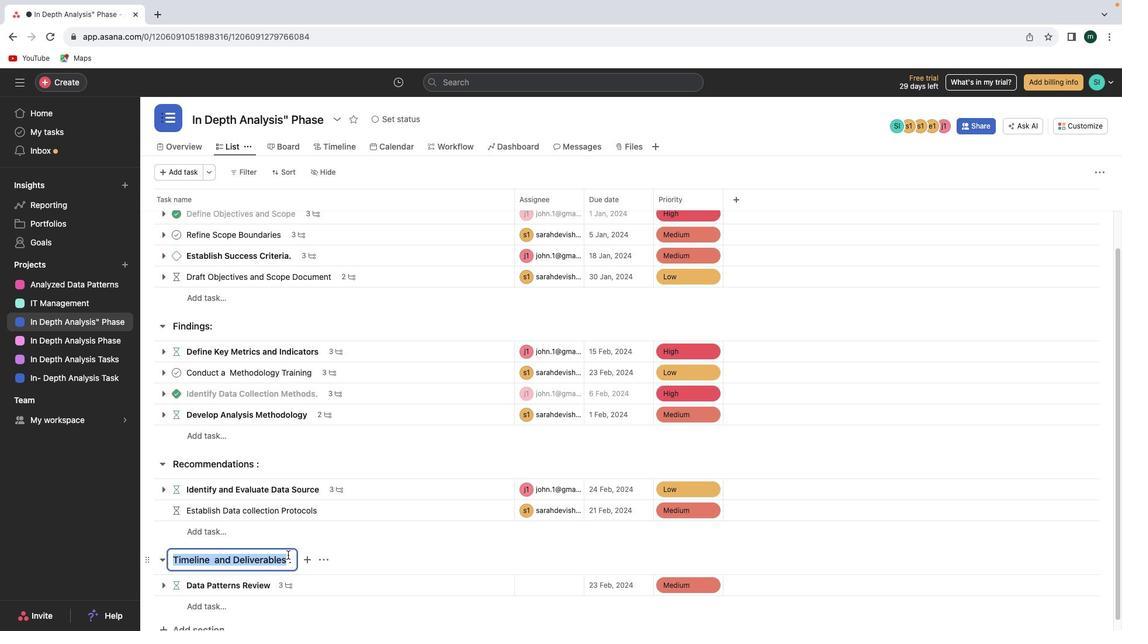 
Action: Key pressed Key.shift'A''p''p''e''n''d''i''x'
Screenshot: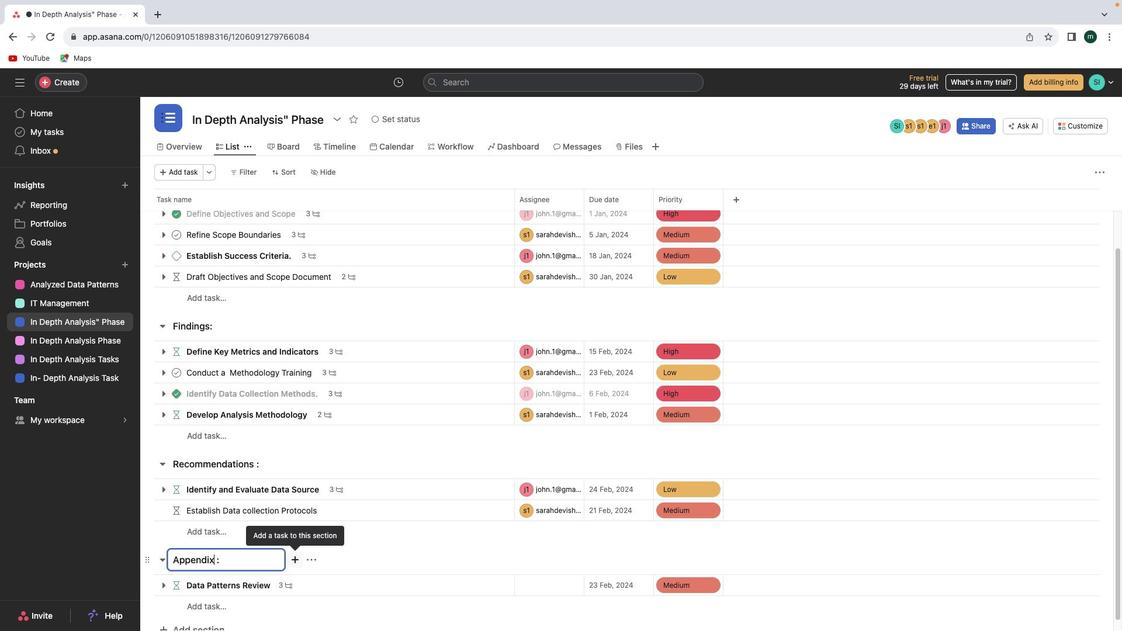 
Action: Mouse moved to (412, 559)
Screenshot: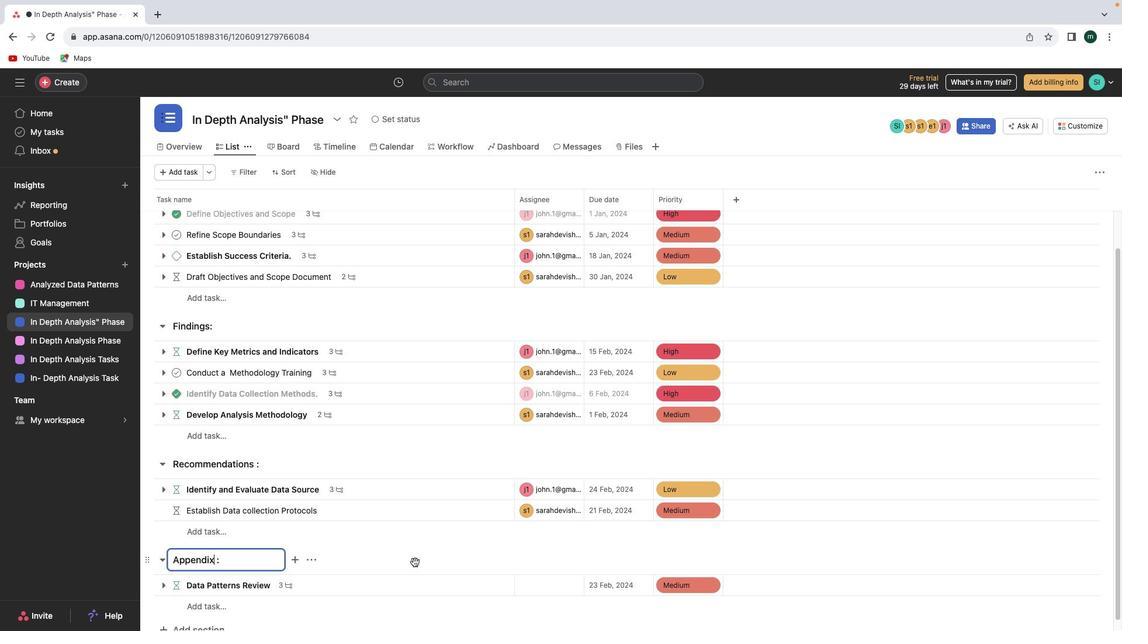 
Action: Mouse pressed left at (412, 559)
Screenshot: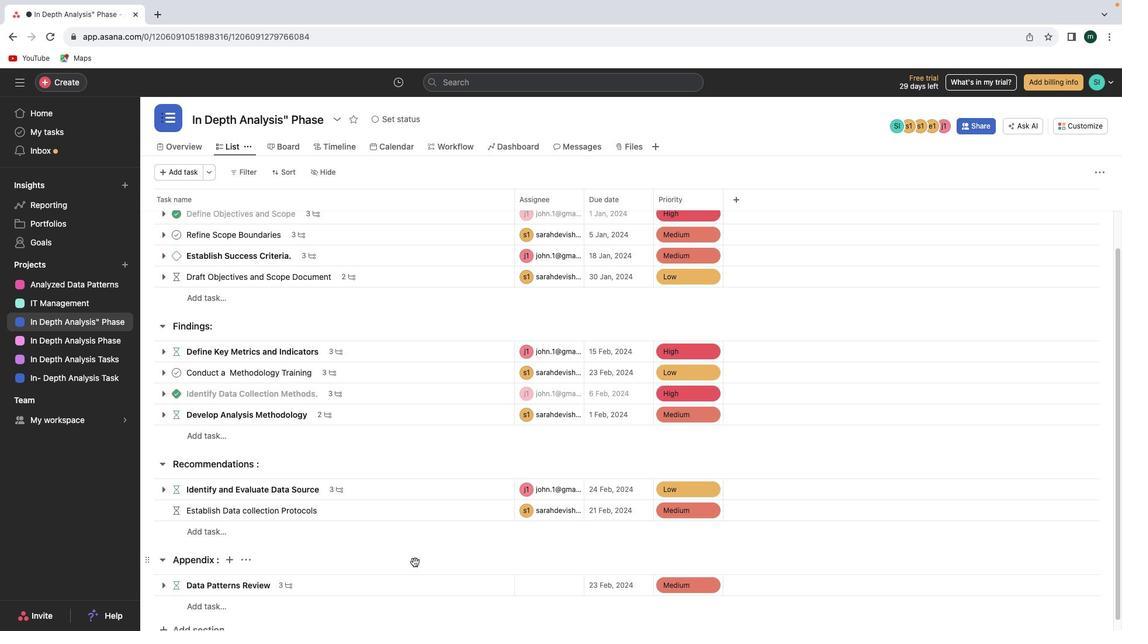 
Action: Mouse moved to (418, 547)
Screenshot: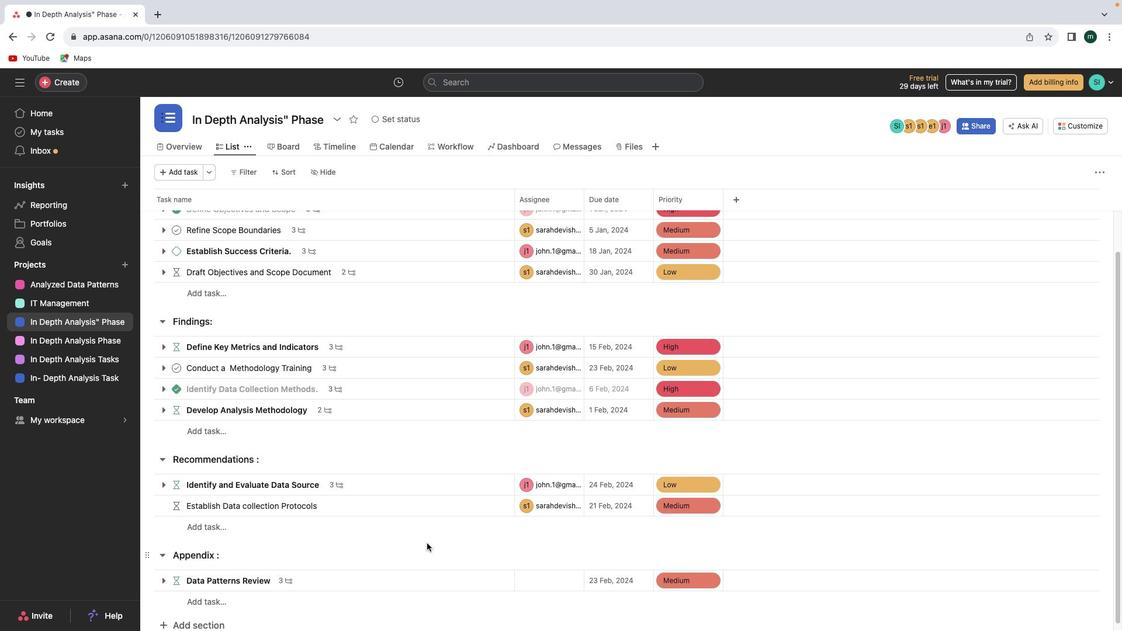 
Action: Mouse scrolled (418, 547) with delta (-2, -2)
Screenshot: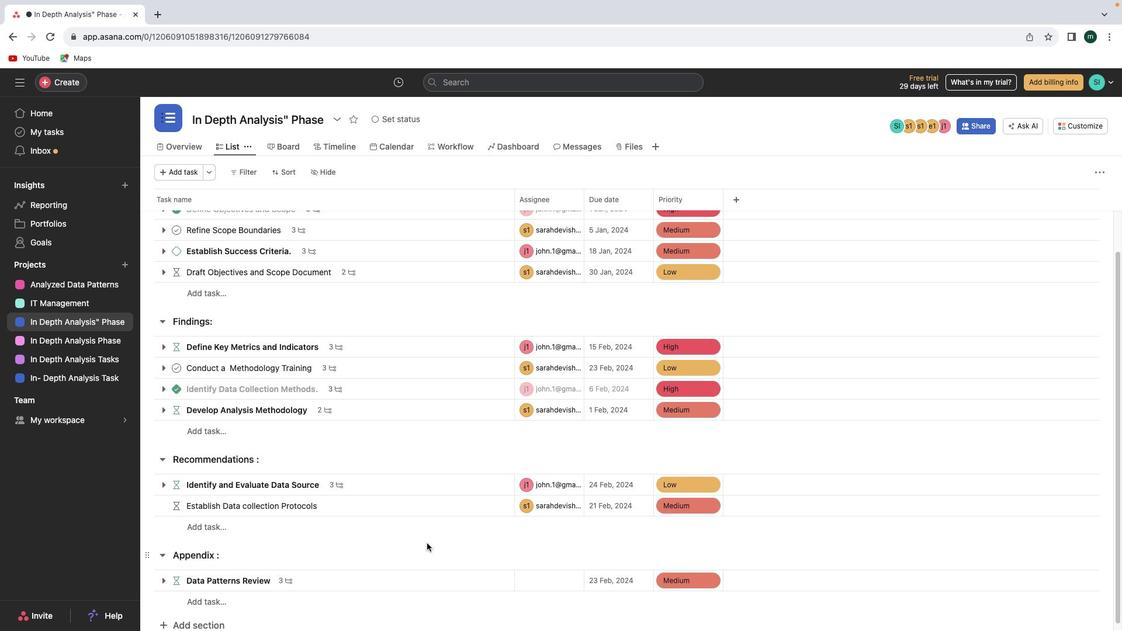 
Action: Mouse moved to (419, 545)
Screenshot: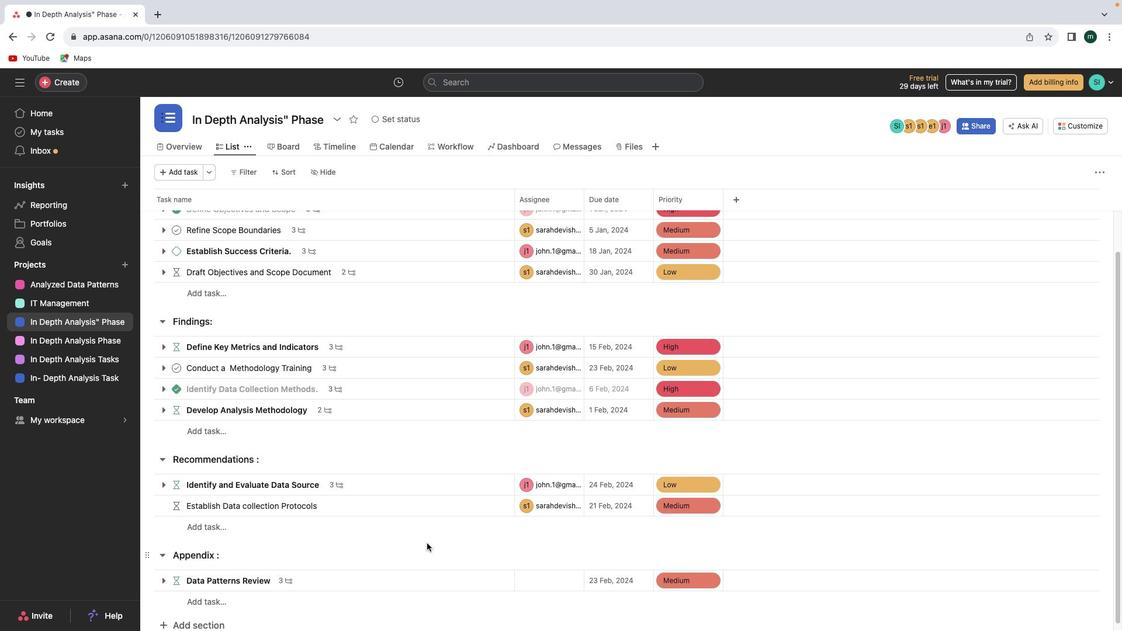 
Action: Mouse scrolled (419, 545) with delta (-2, -2)
Screenshot: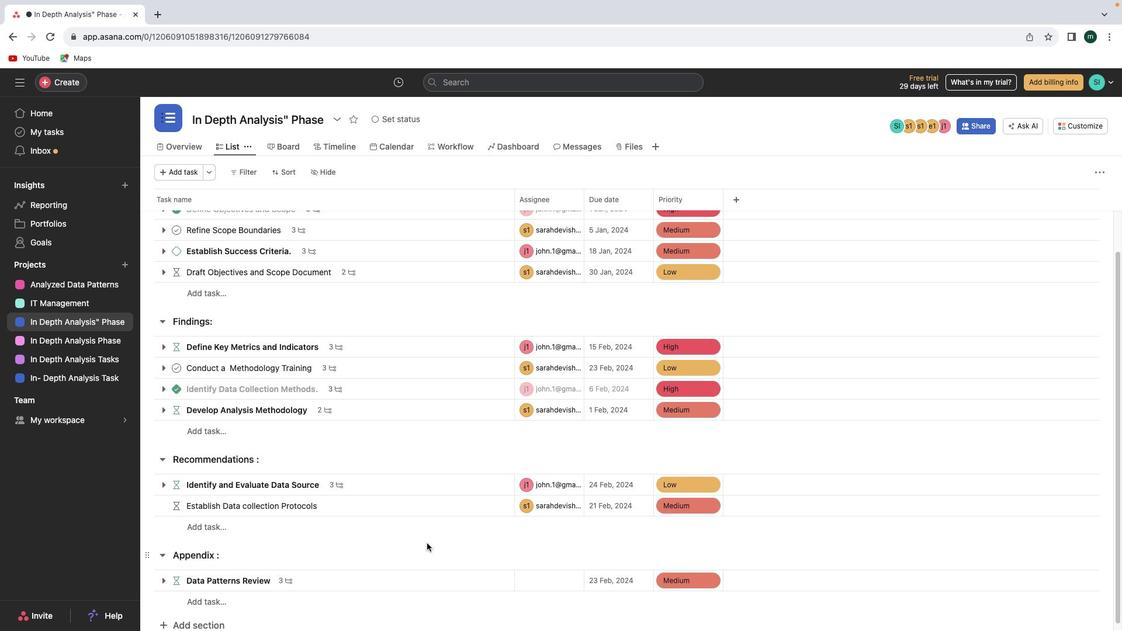 
Action: Mouse moved to (423, 542)
Screenshot: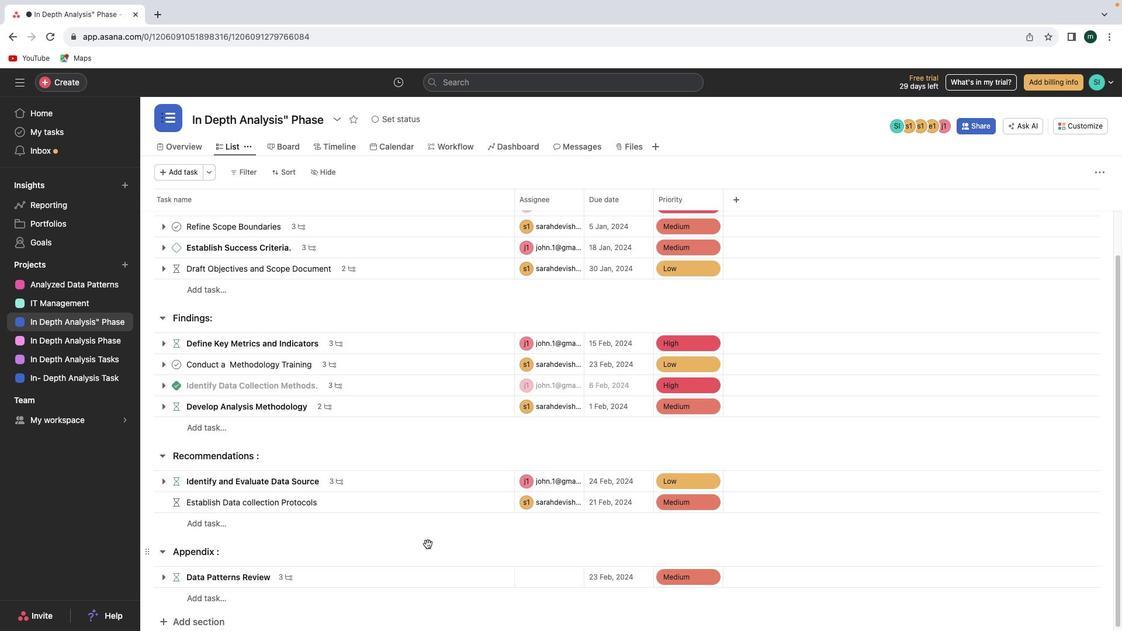 
Action: Mouse scrolled (423, 542) with delta (-2, -4)
Screenshot: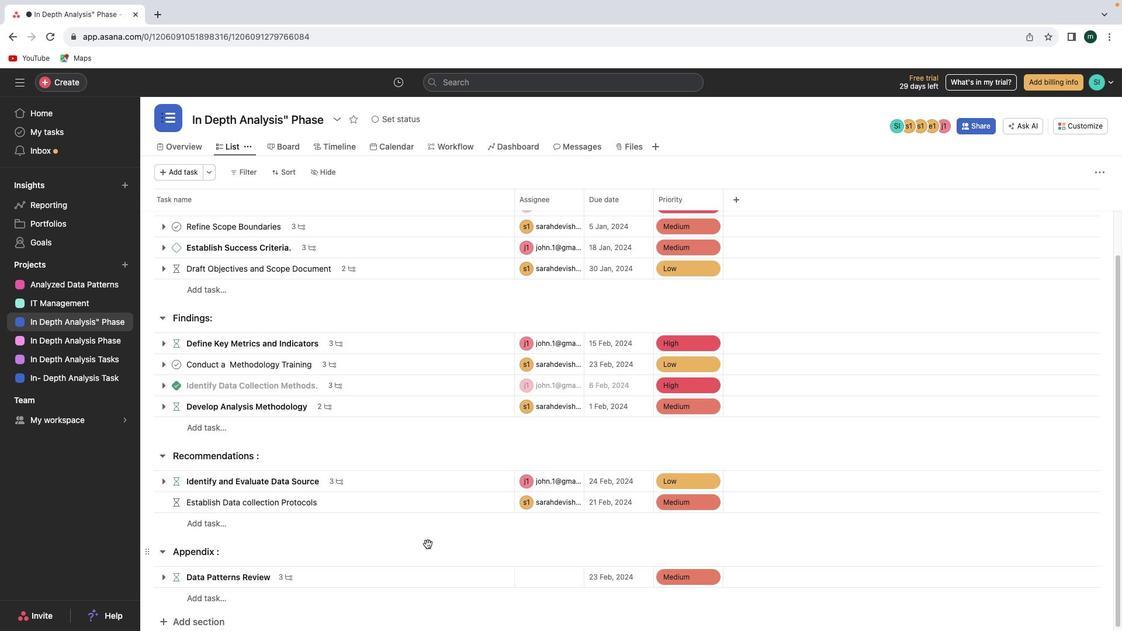 
Action: Mouse moved to (424, 540)
Screenshot: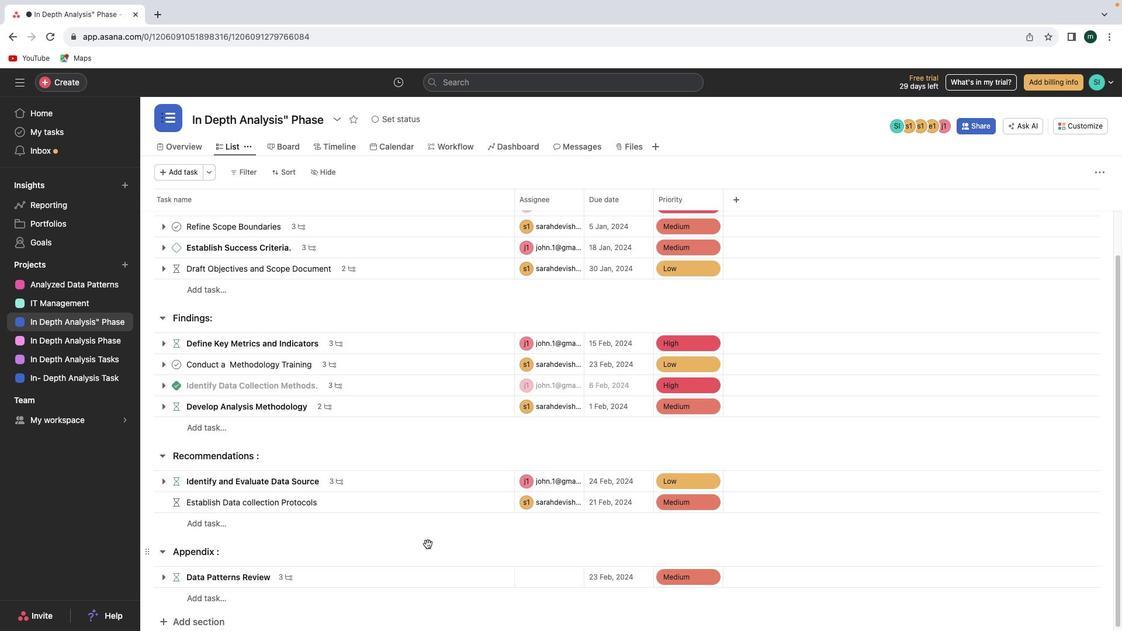 
Action: Mouse scrolled (424, 540) with delta (-2, -5)
Screenshot: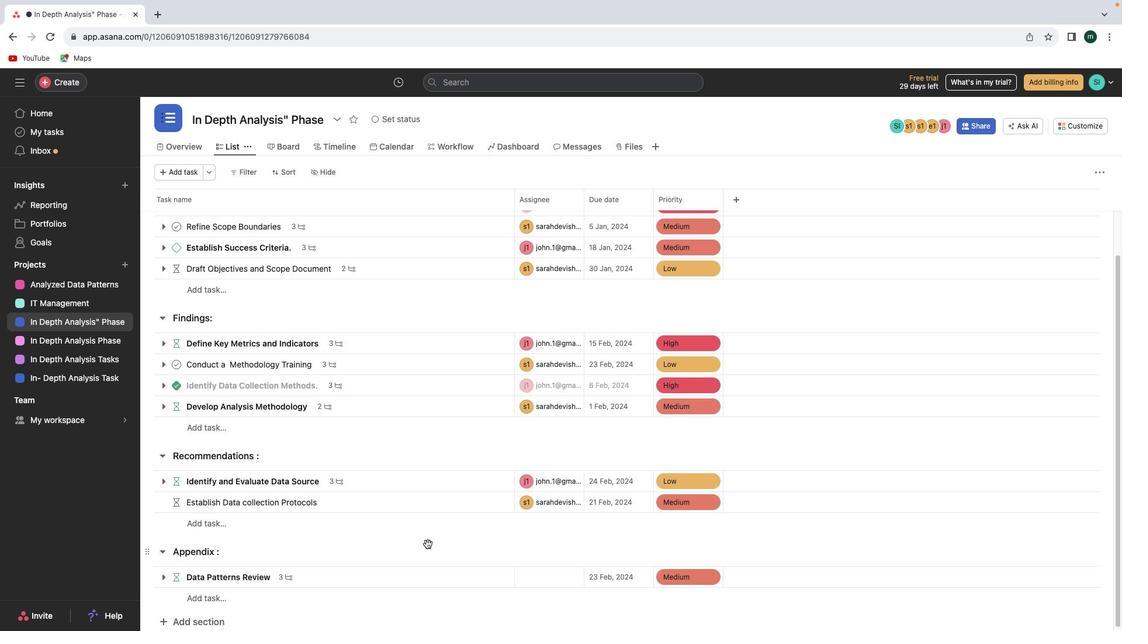
Action: Mouse moved to (424, 541)
Screenshot: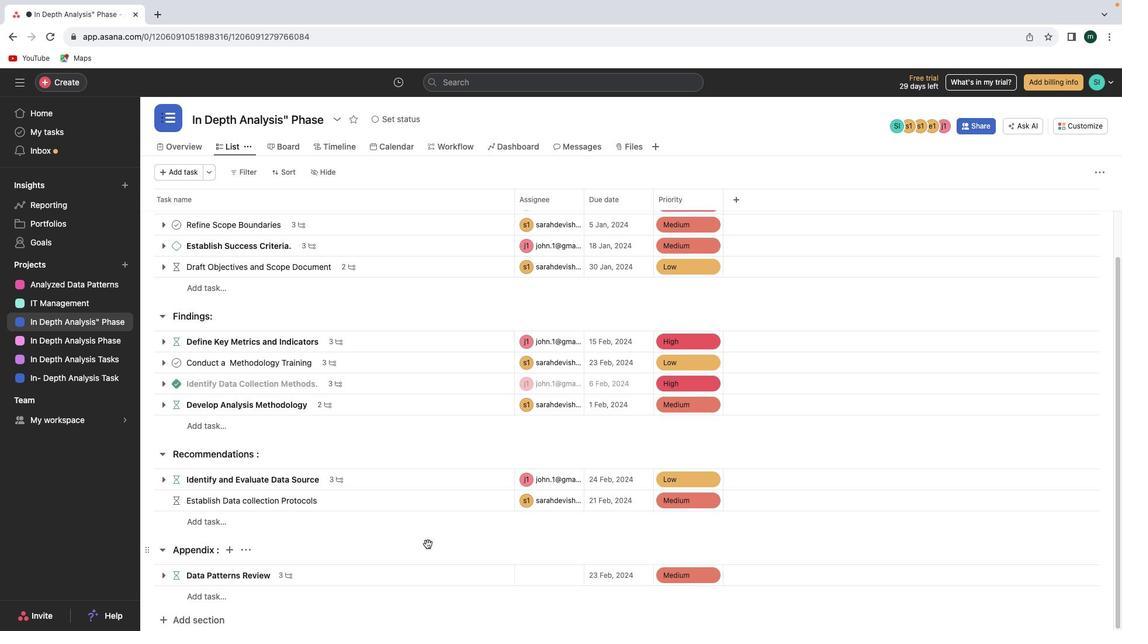 
Action: Mouse scrolled (424, 541) with delta (-2, -1)
Screenshot: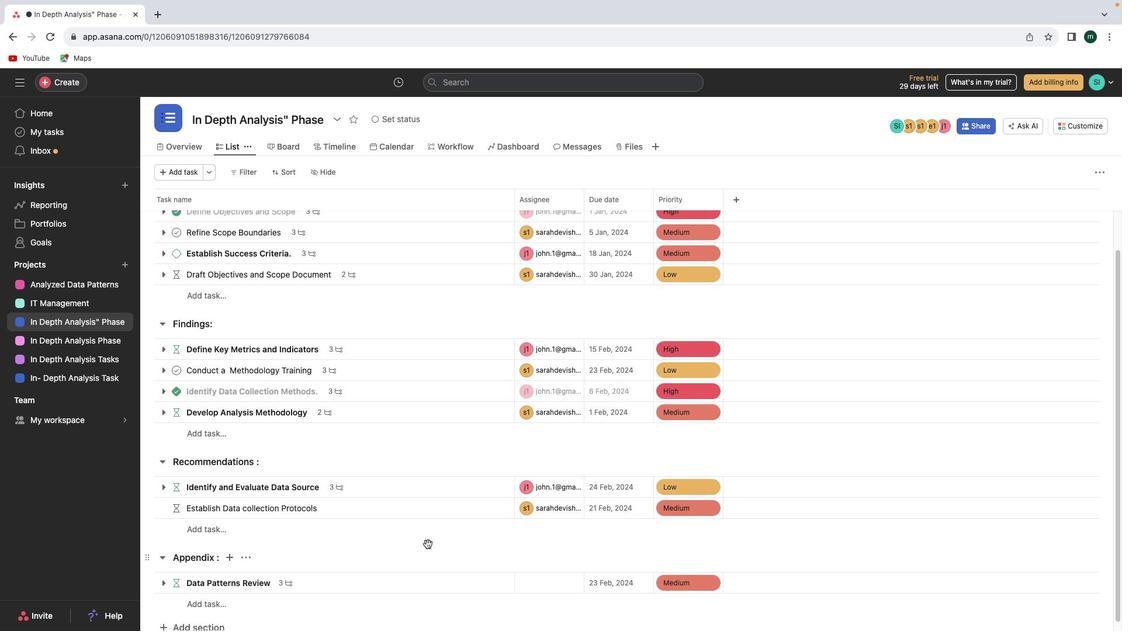 
Action: Mouse scrolled (424, 541) with delta (-2, -1)
Screenshot: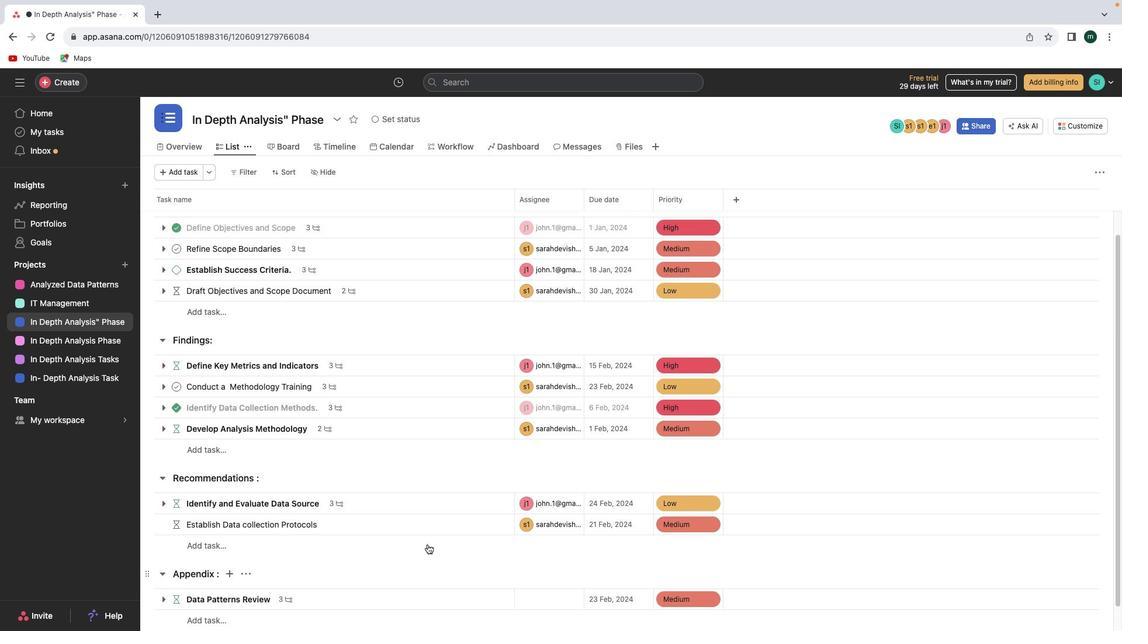 
Action: Mouse scrolled (424, 541) with delta (-2, 0)
Screenshot: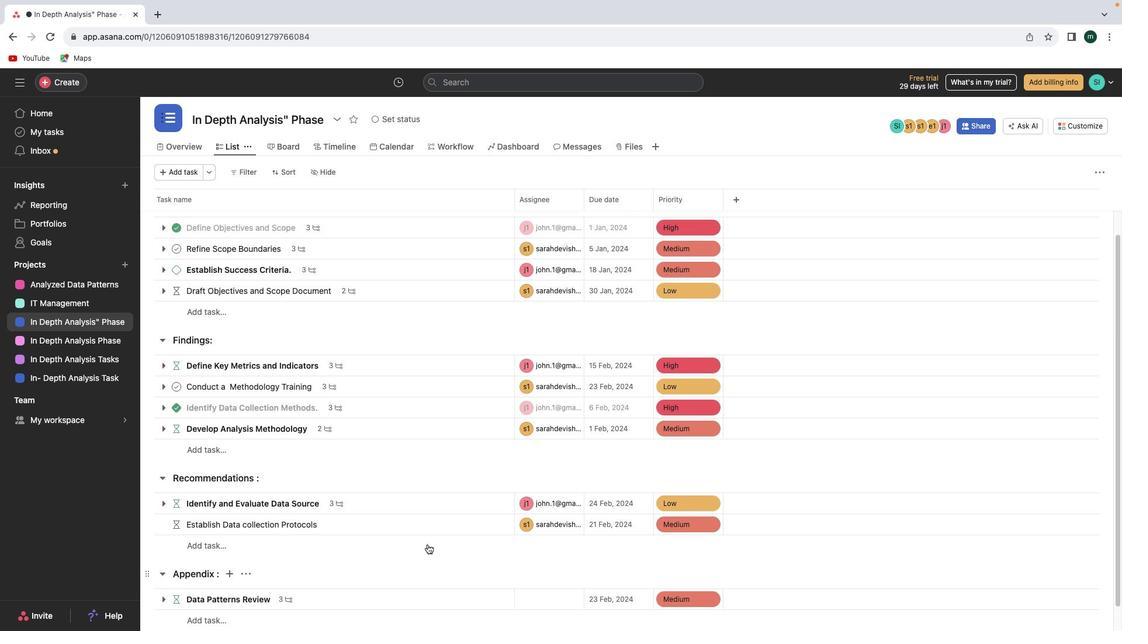 
Action: Mouse scrolled (424, 541) with delta (-2, 0)
Screenshot: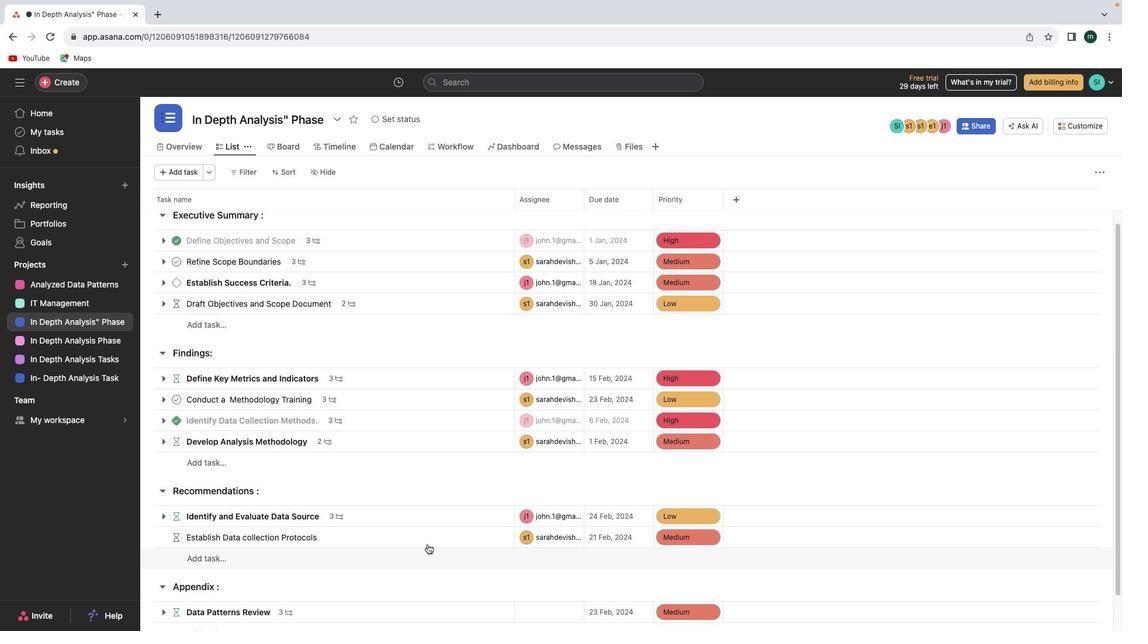 
Action: Mouse moved to (424, 541)
Screenshot: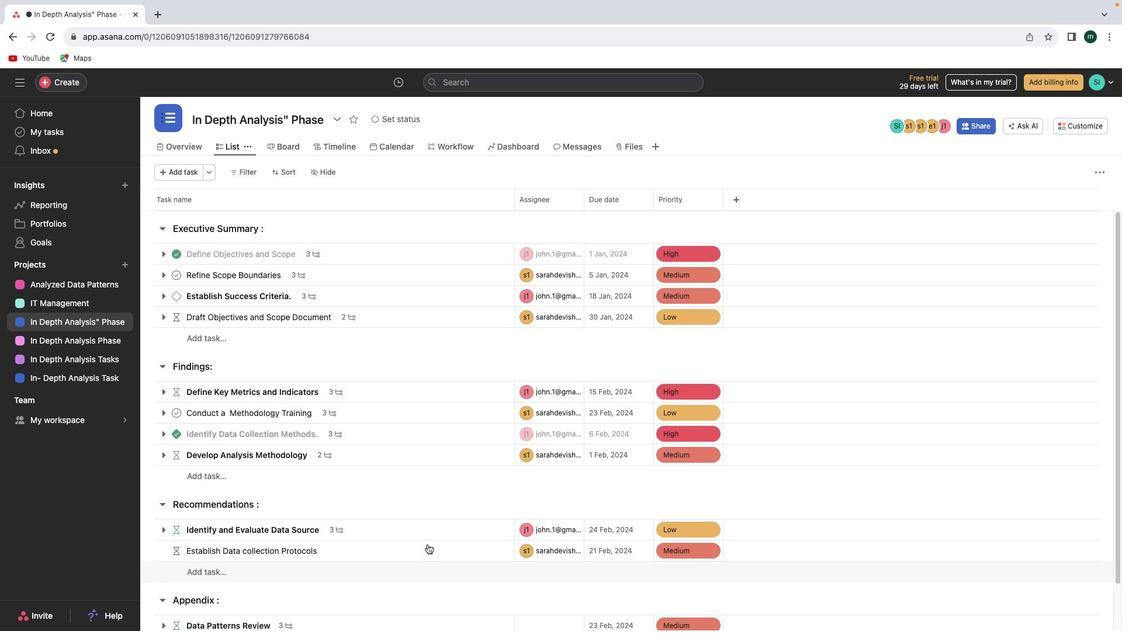 
Action: Mouse scrolled (424, 541) with delta (-2, -1)
Screenshot: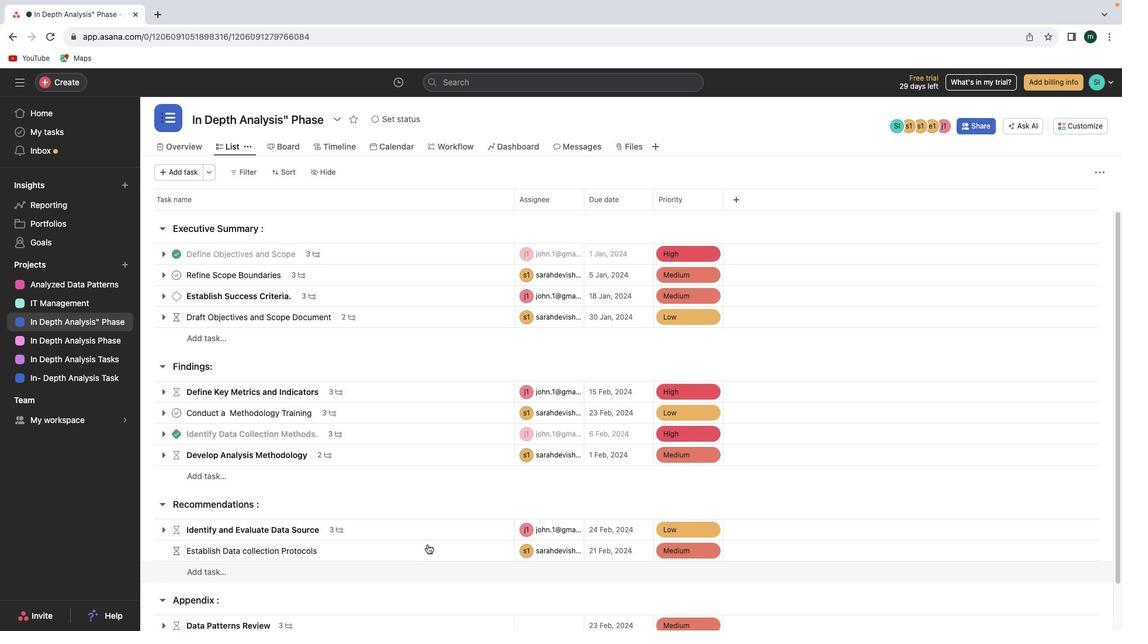 
Action: Mouse scrolled (424, 541) with delta (-2, -1)
Screenshot: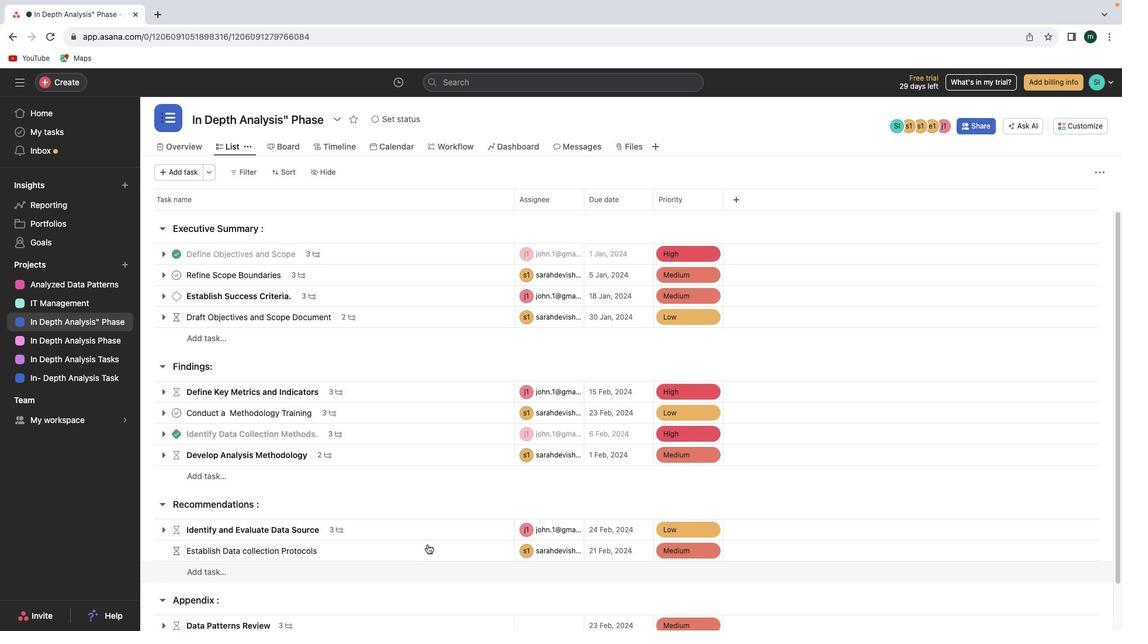 
Action: Mouse scrolled (424, 541) with delta (-2, 0)
Screenshot: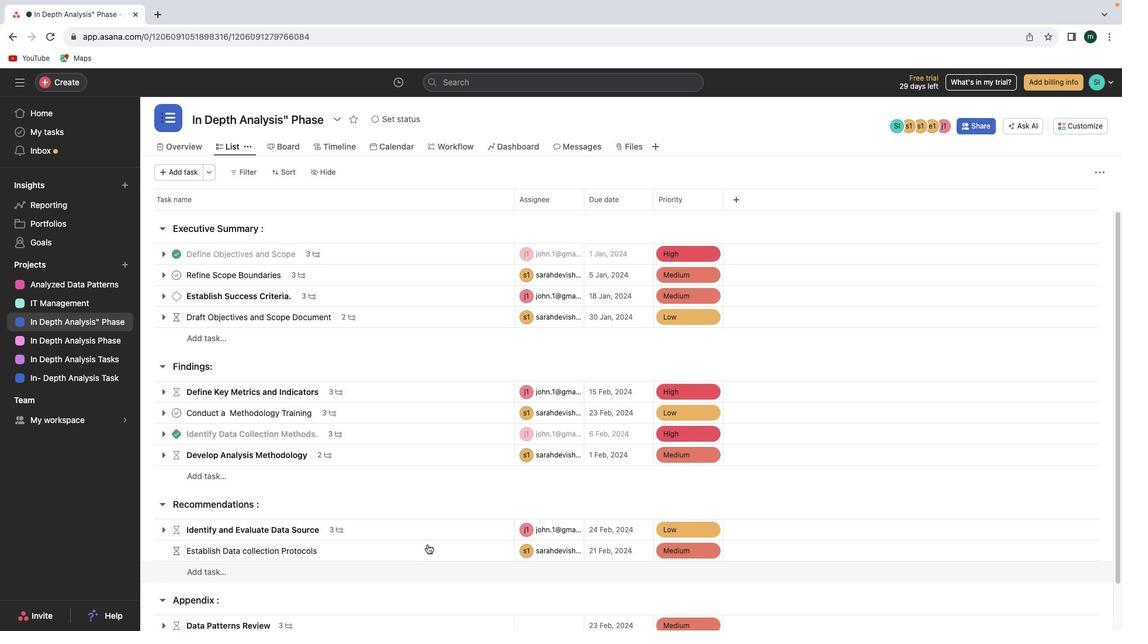 
Action: Mouse scrolled (424, 541) with delta (-2, 0)
Screenshot: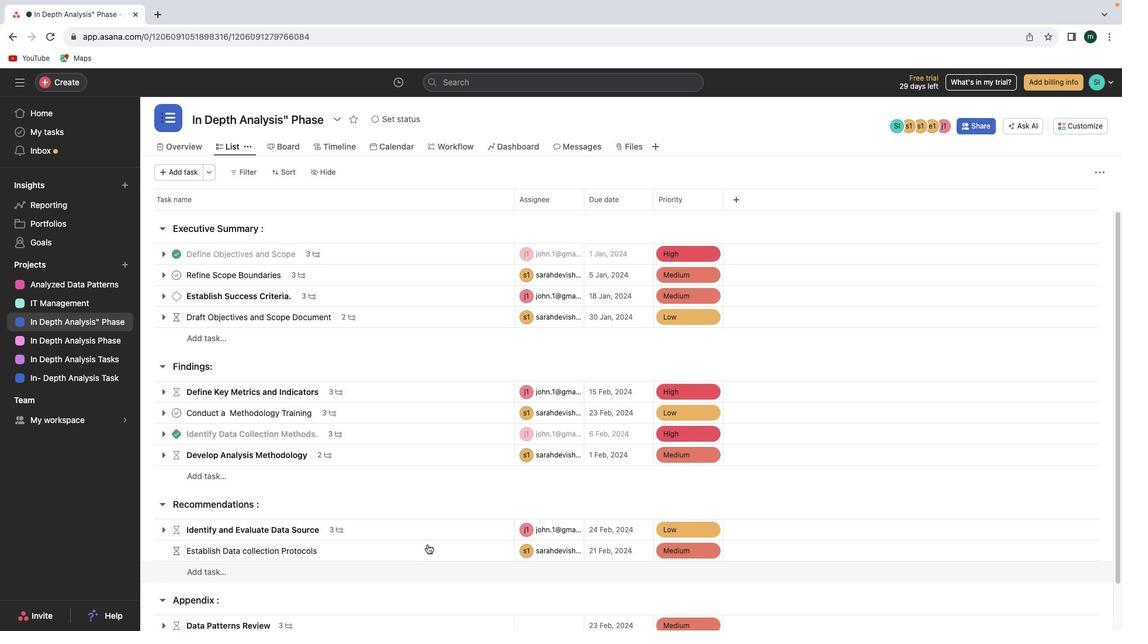 
Action: Mouse scrolled (424, 541) with delta (-2, -1)
Screenshot: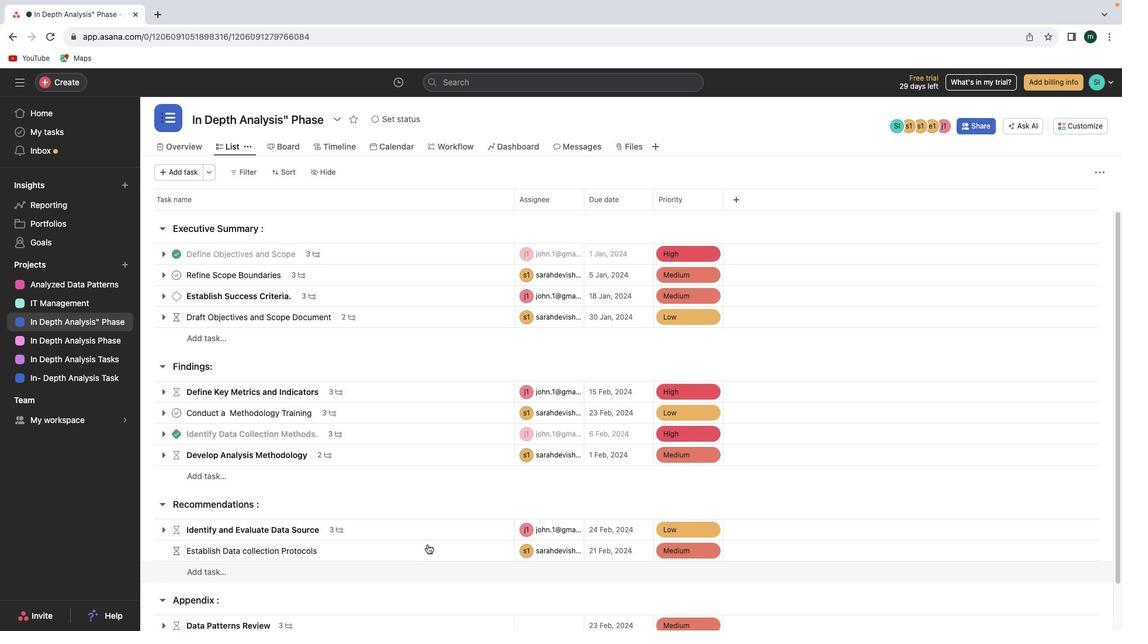 
Action: Mouse scrolled (424, 541) with delta (-2, -1)
Screenshot: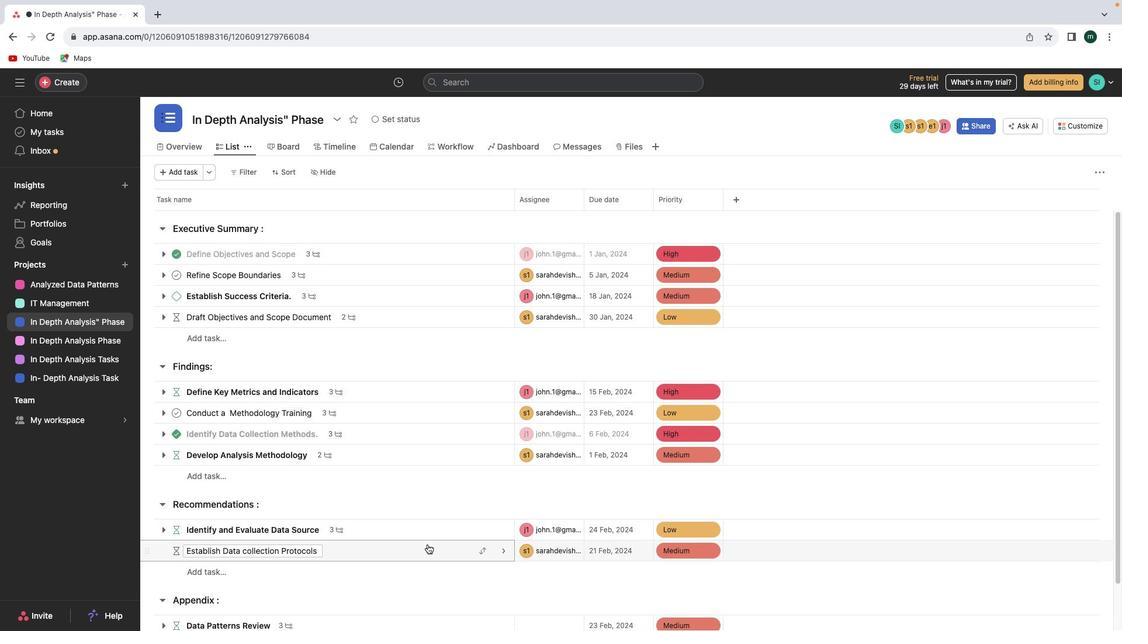 
Action: Mouse scrolled (424, 541) with delta (-2, -1)
Screenshot: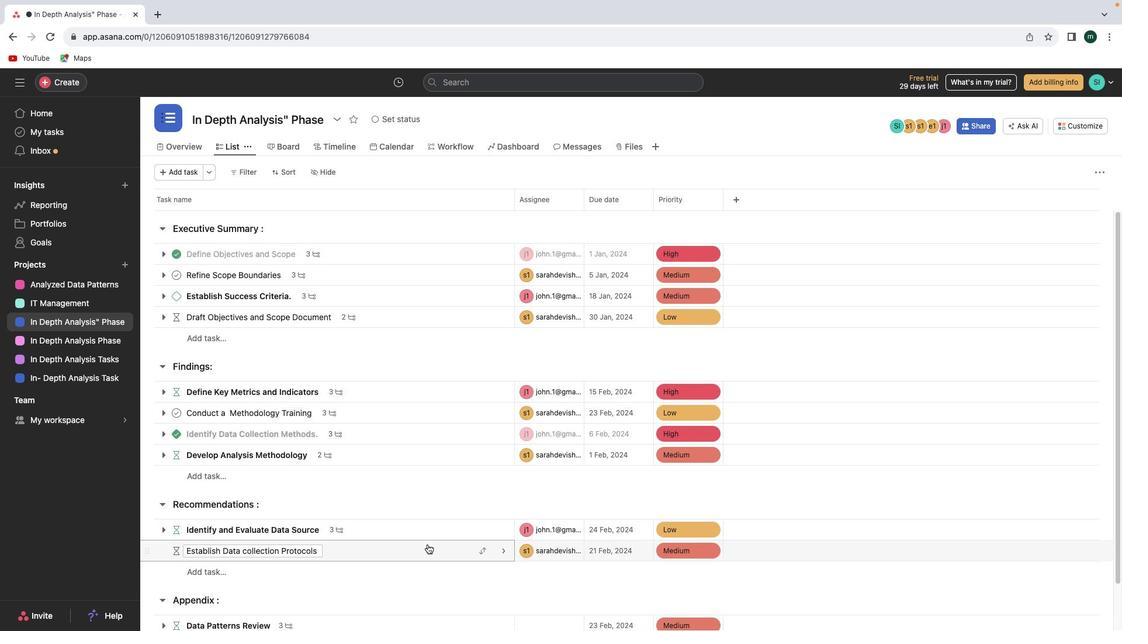 
Action: Mouse moved to (425, 541)
Screenshot: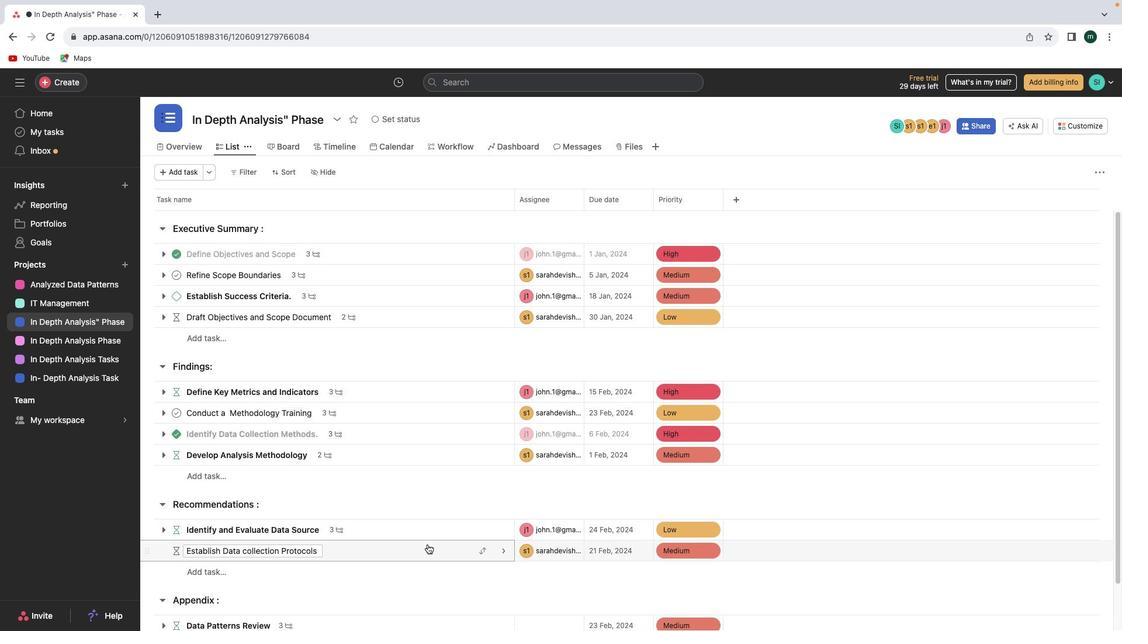 
